 Task: Search one way flight ticket for 4 adults, 2 children, 2 infants in seat and 1 infant on lap in economy from Wichita Falls: Wichita Falls Municipal Airport/sheppard Air Force Base to Jackson: Jackson Hole Airport on 5-2-2023. Choice of flights is JetBlue. Number of bags: 1 carry on bag. Price is upto 45000. Outbound departure time preference is 6:00.
Action: Mouse moved to (341, 170)
Screenshot: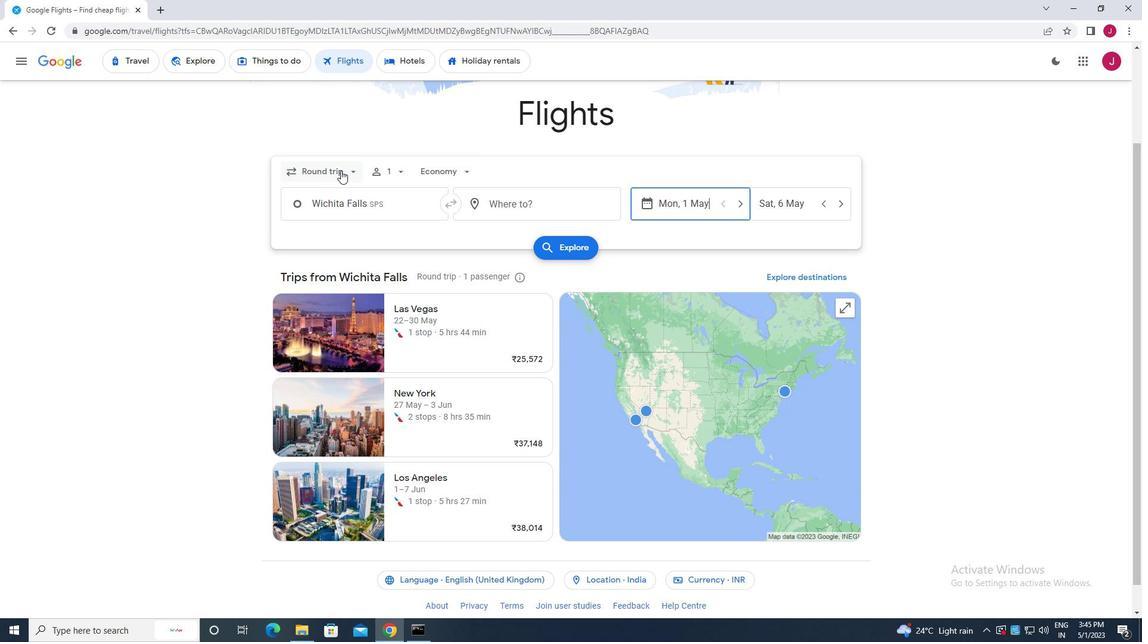
Action: Mouse pressed left at (341, 170)
Screenshot: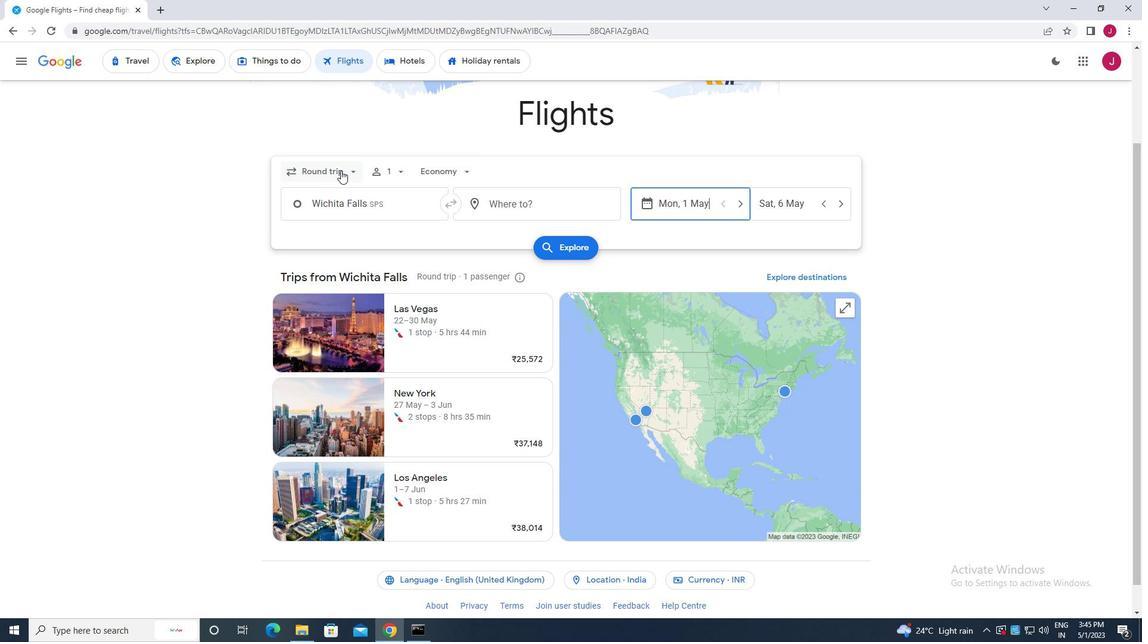 
Action: Mouse moved to (345, 221)
Screenshot: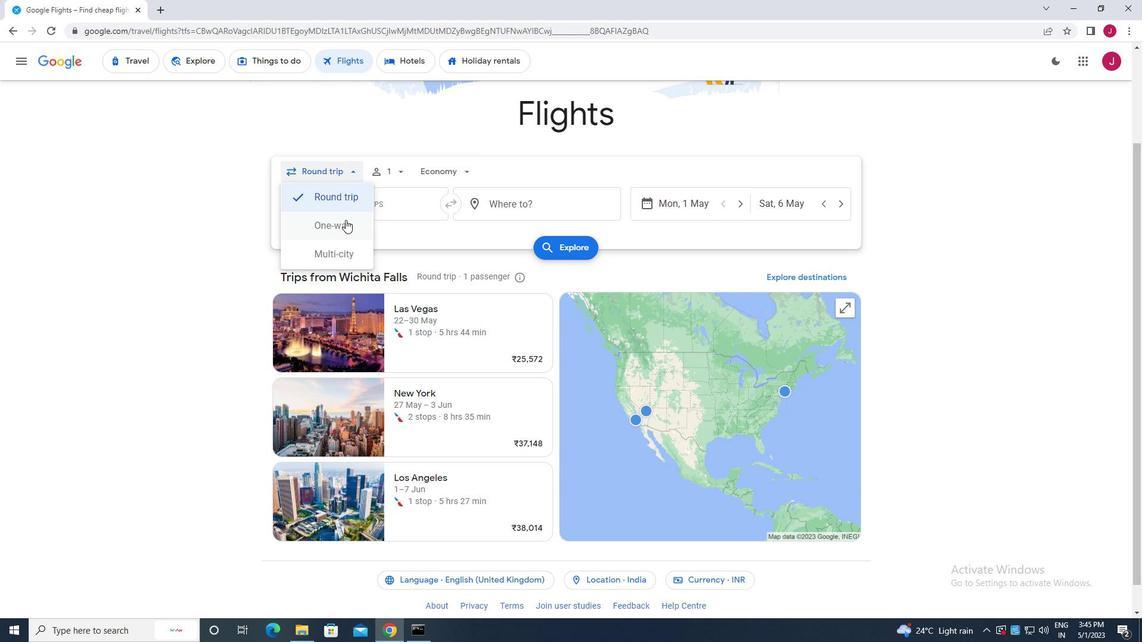 
Action: Mouse pressed left at (345, 221)
Screenshot: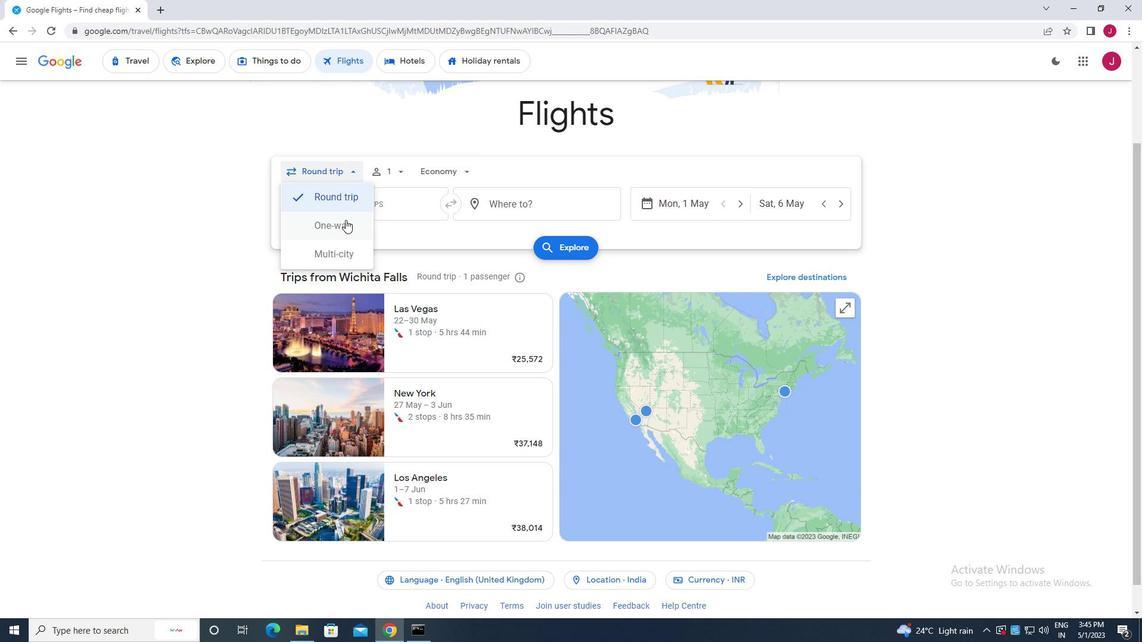 
Action: Mouse moved to (399, 176)
Screenshot: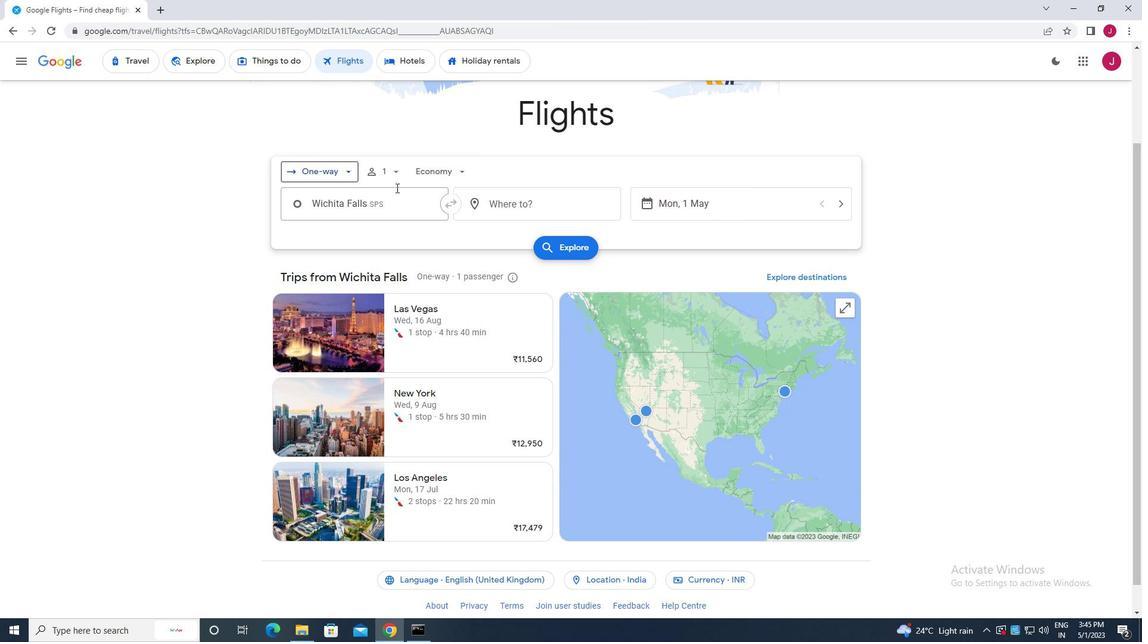 
Action: Mouse pressed left at (399, 176)
Screenshot: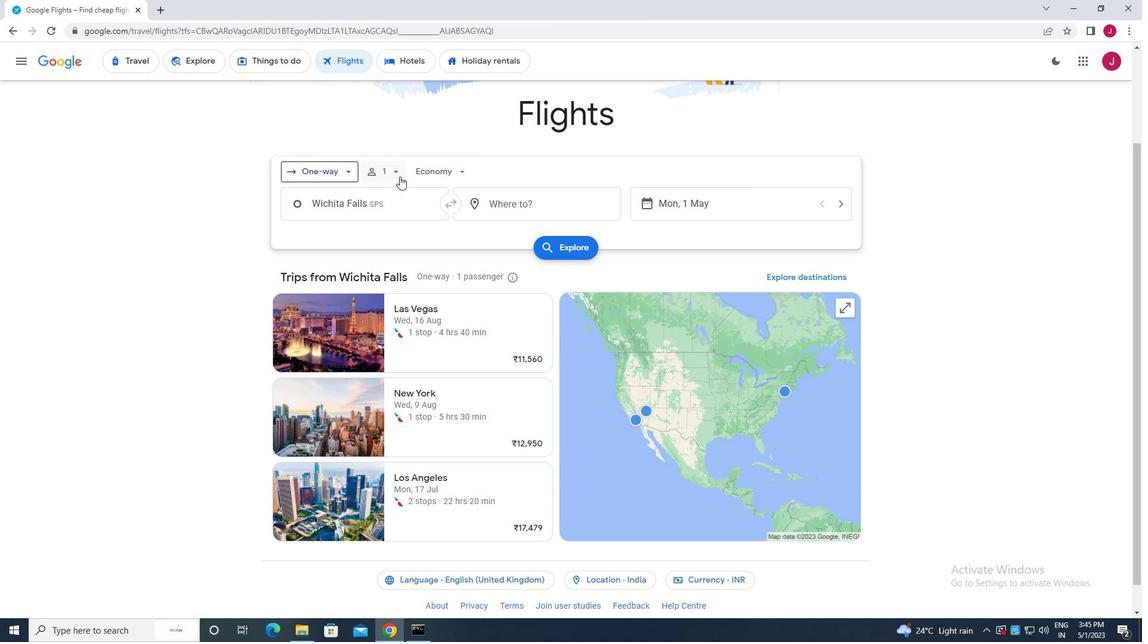 
Action: Mouse moved to (488, 199)
Screenshot: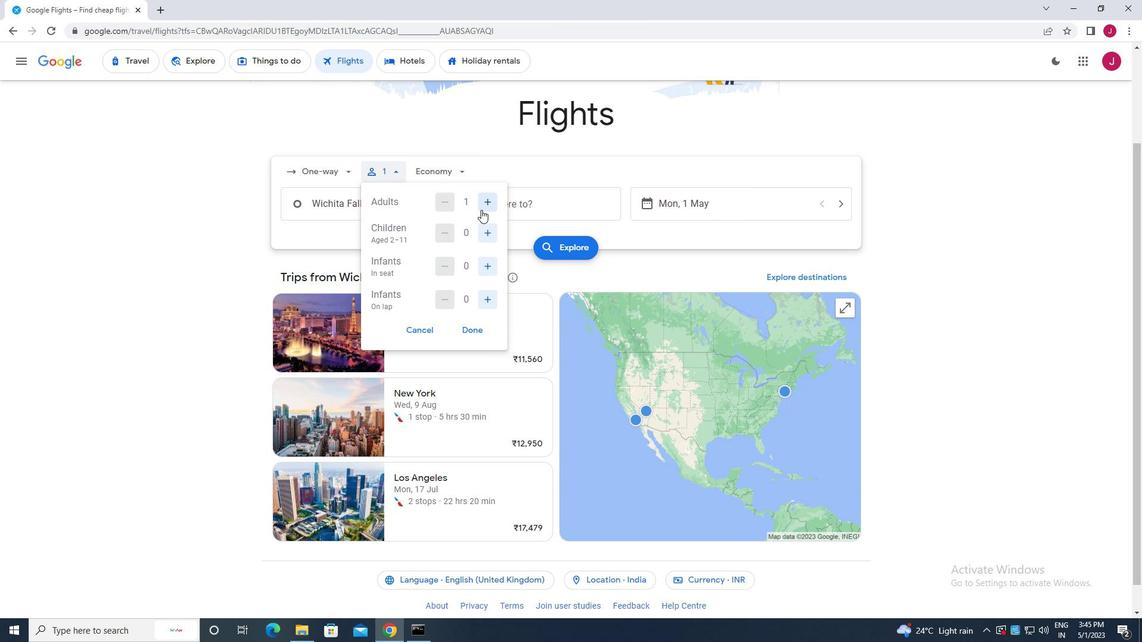 
Action: Mouse pressed left at (488, 199)
Screenshot: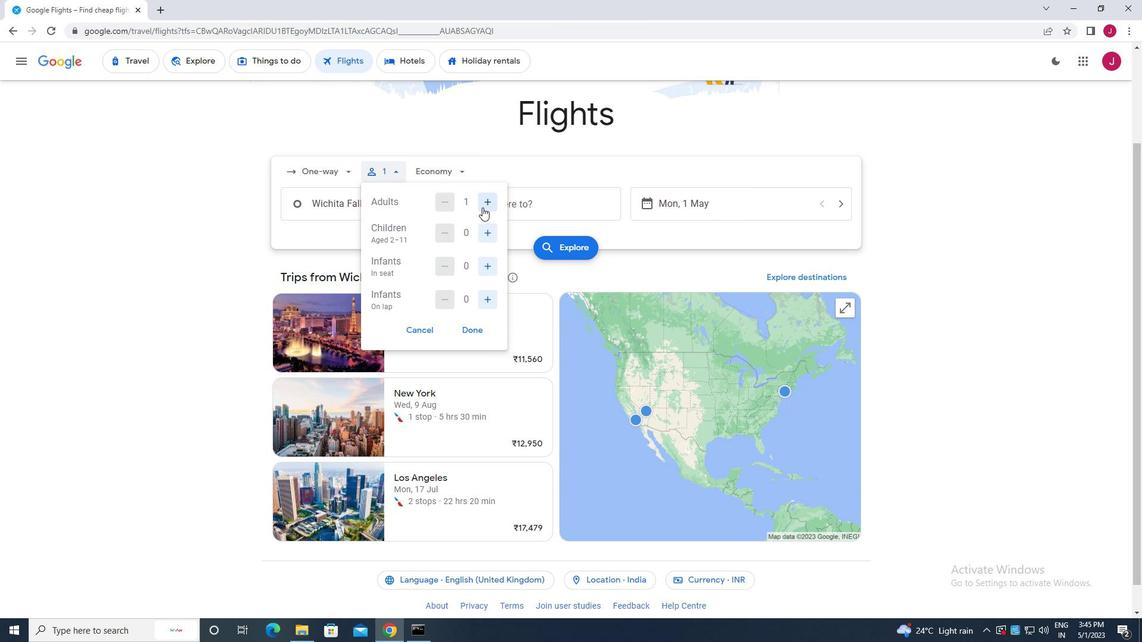 
Action: Mouse pressed left at (488, 199)
Screenshot: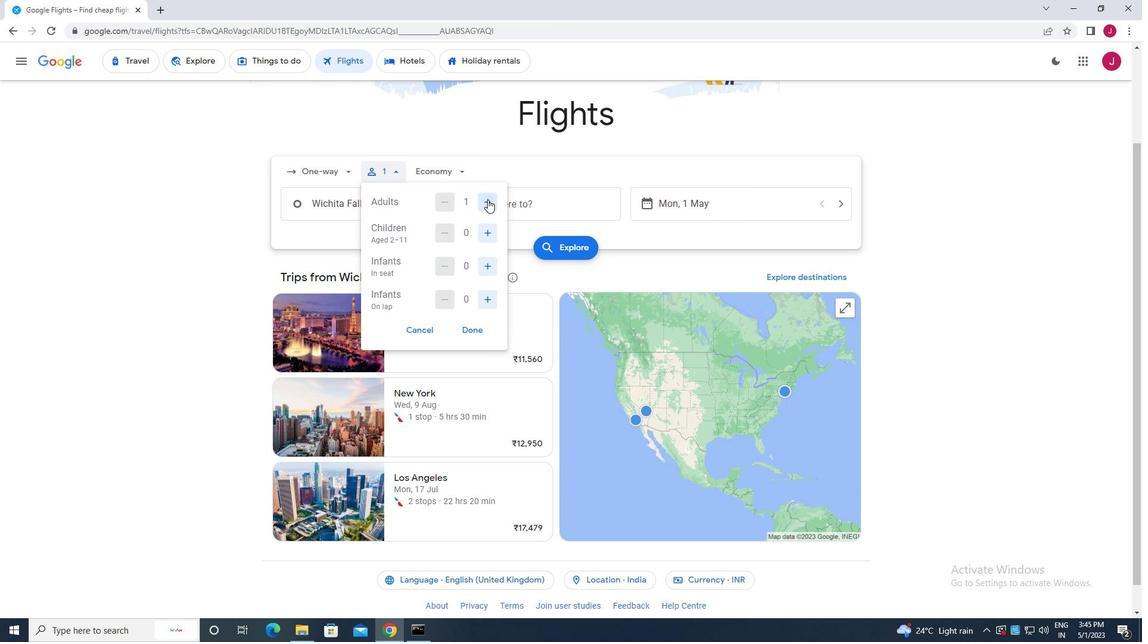 
Action: Mouse pressed left at (488, 199)
Screenshot: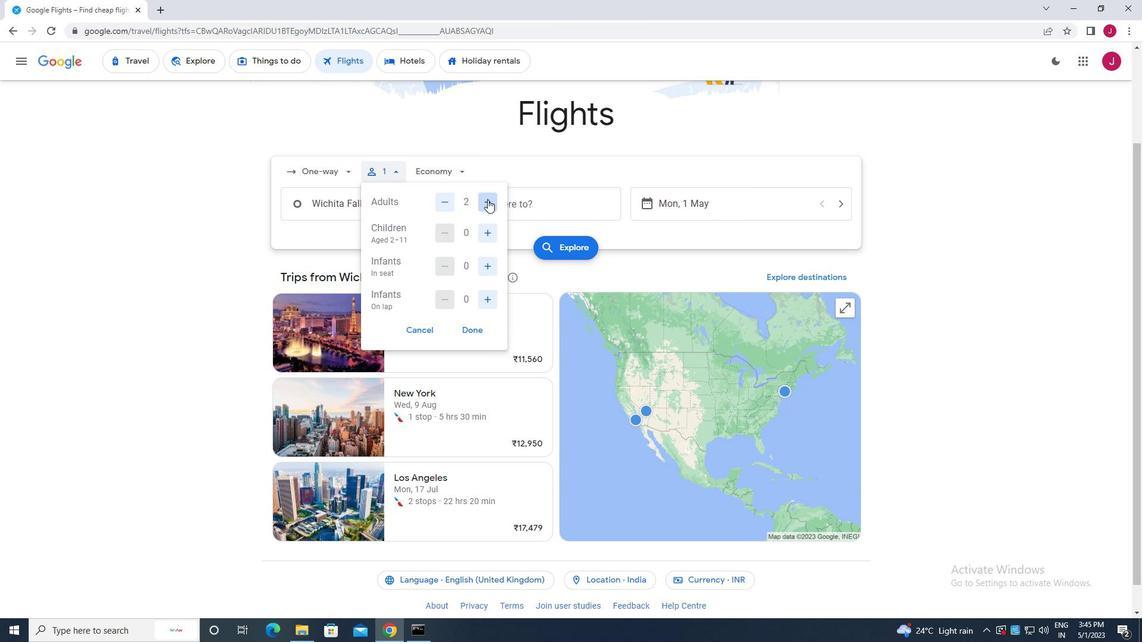 
Action: Mouse moved to (489, 233)
Screenshot: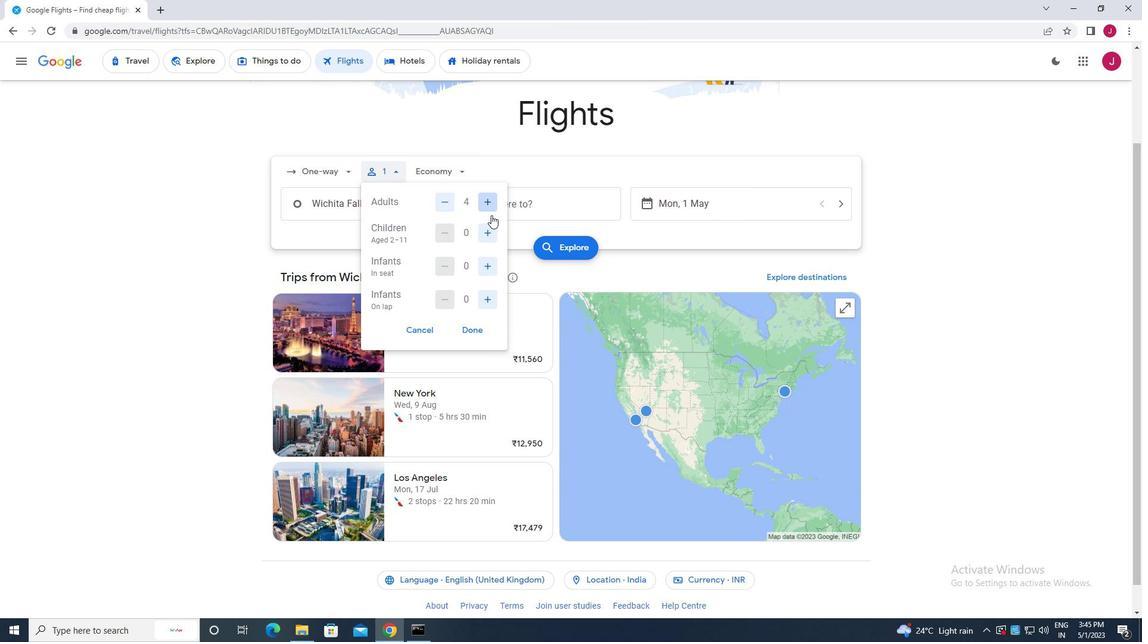 
Action: Mouse pressed left at (489, 233)
Screenshot: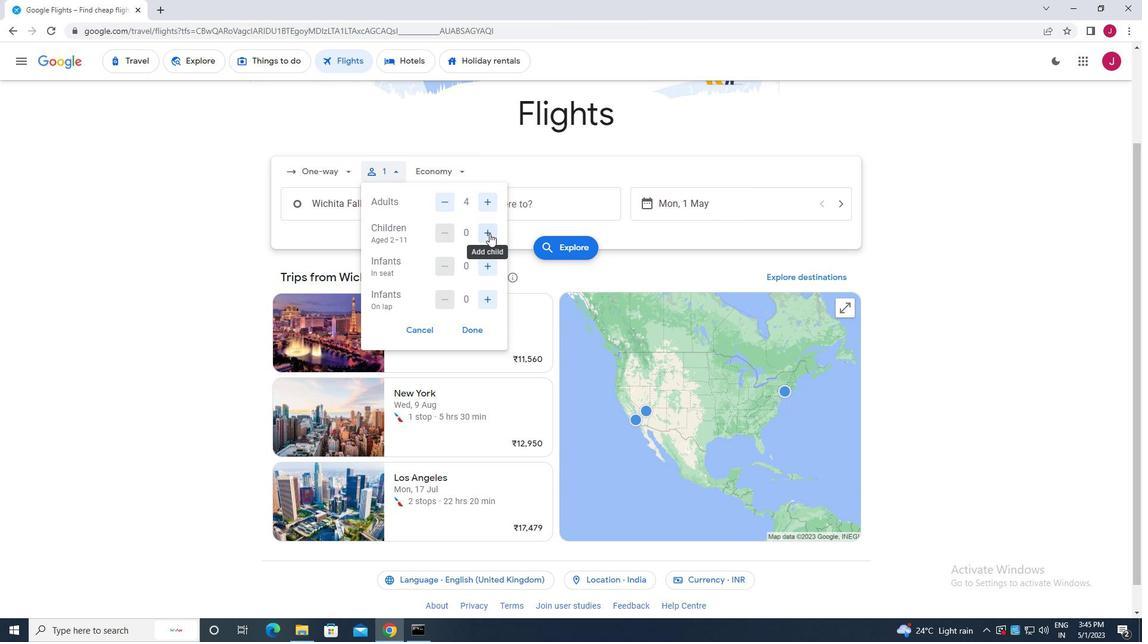 
Action: Mouse pressed left at (489, 233)
Screenshot: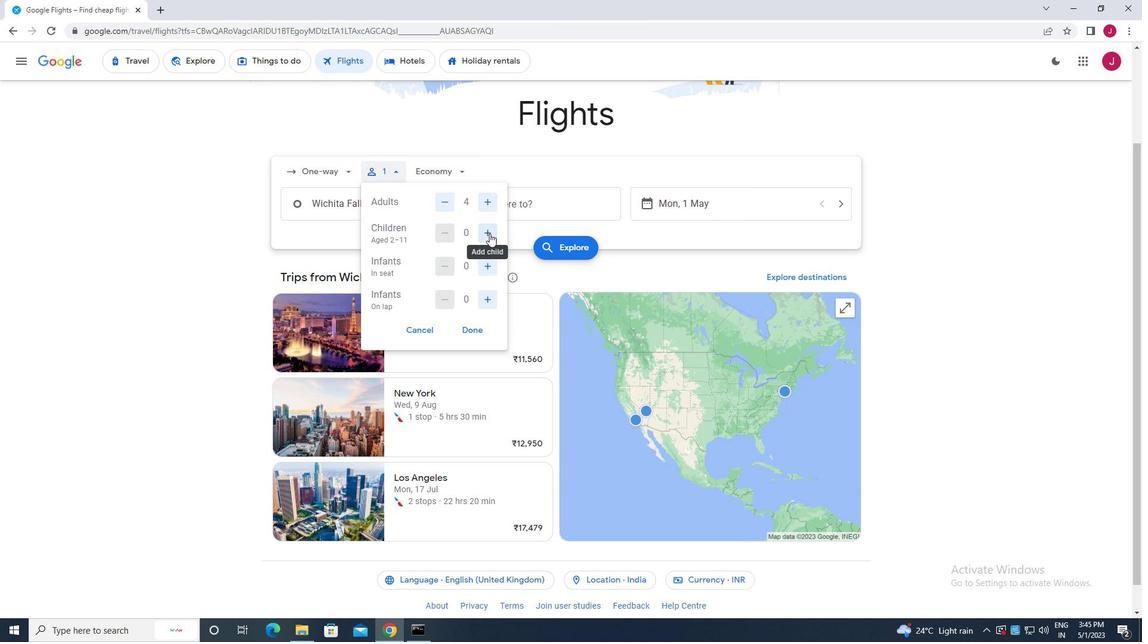 
Action: Mouse moved to (489, 267)
Screenshot: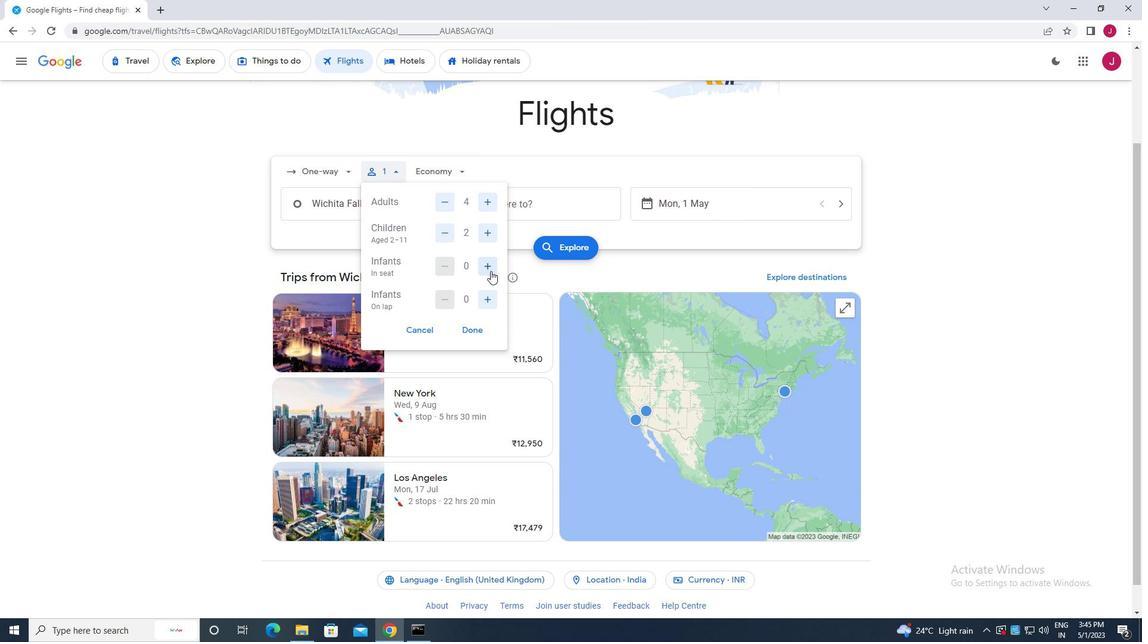 
Action: Mouse pressed left at (489, 267)
Screenshot: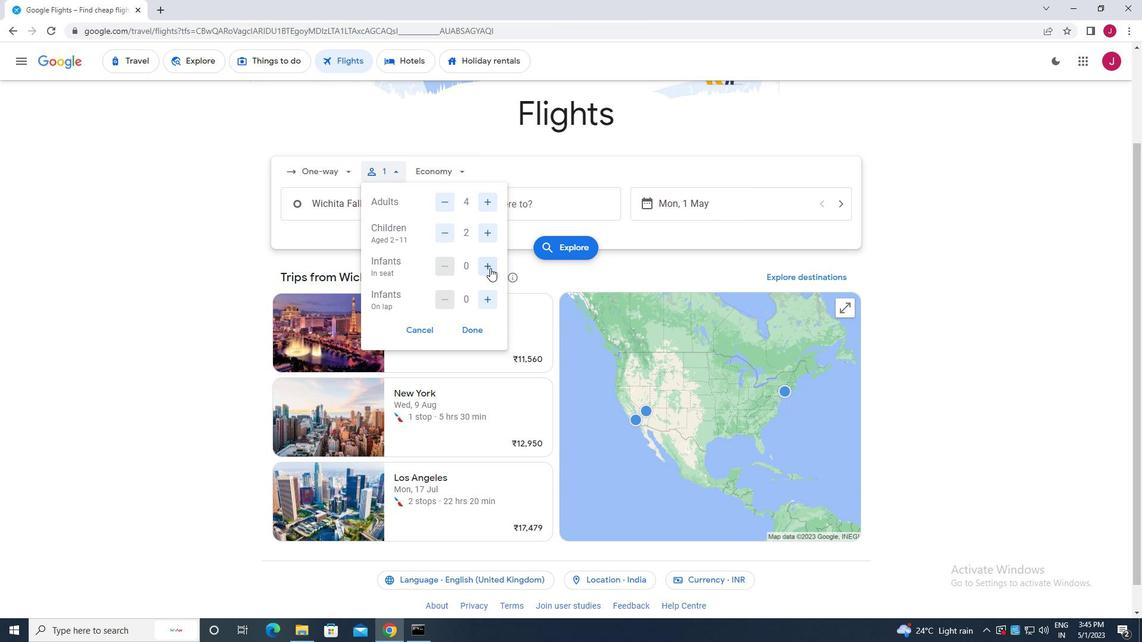 
Action: Mouse moved to (489, 266)
Screenshot: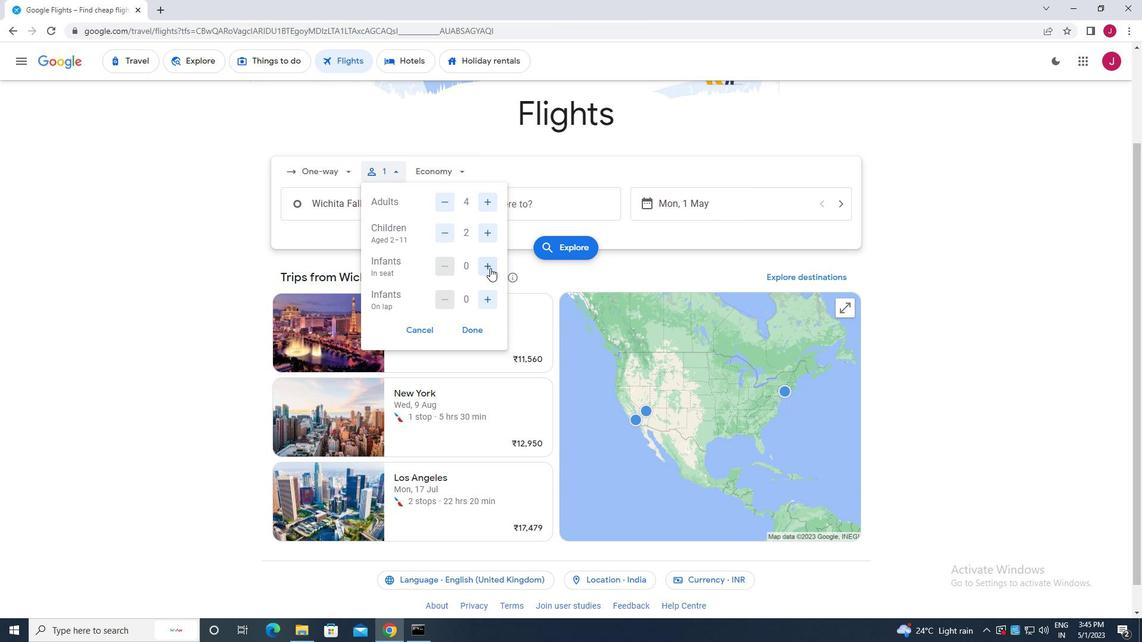 
Action: Mouse pressed left at (489, 266)
Screenshot: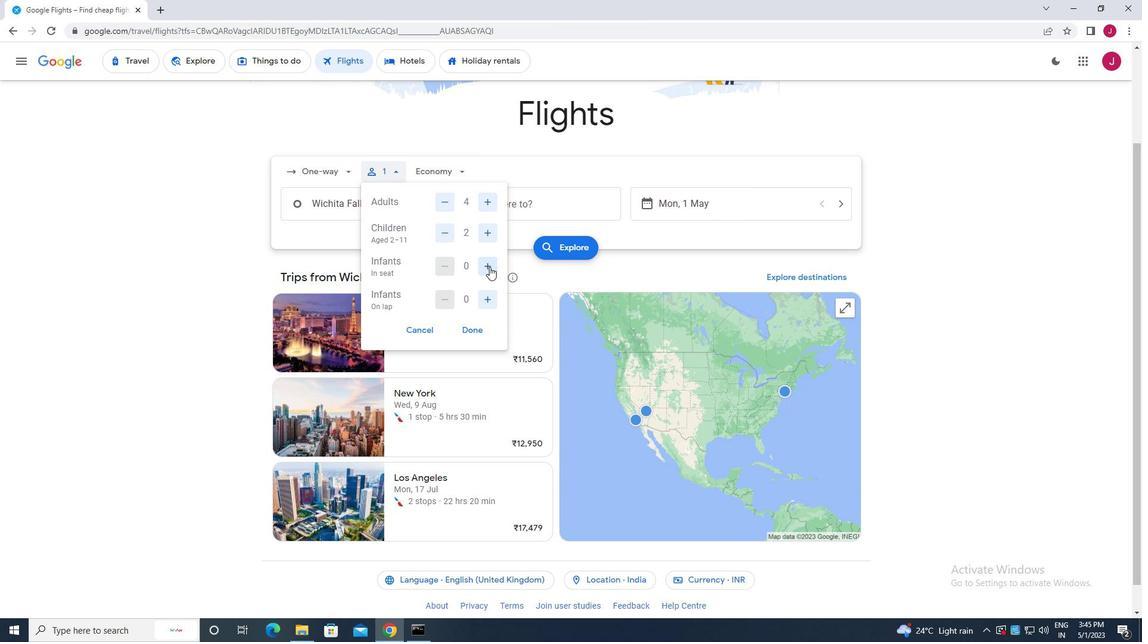 
Action: Mouse moved to (487, 299)
Screenshot: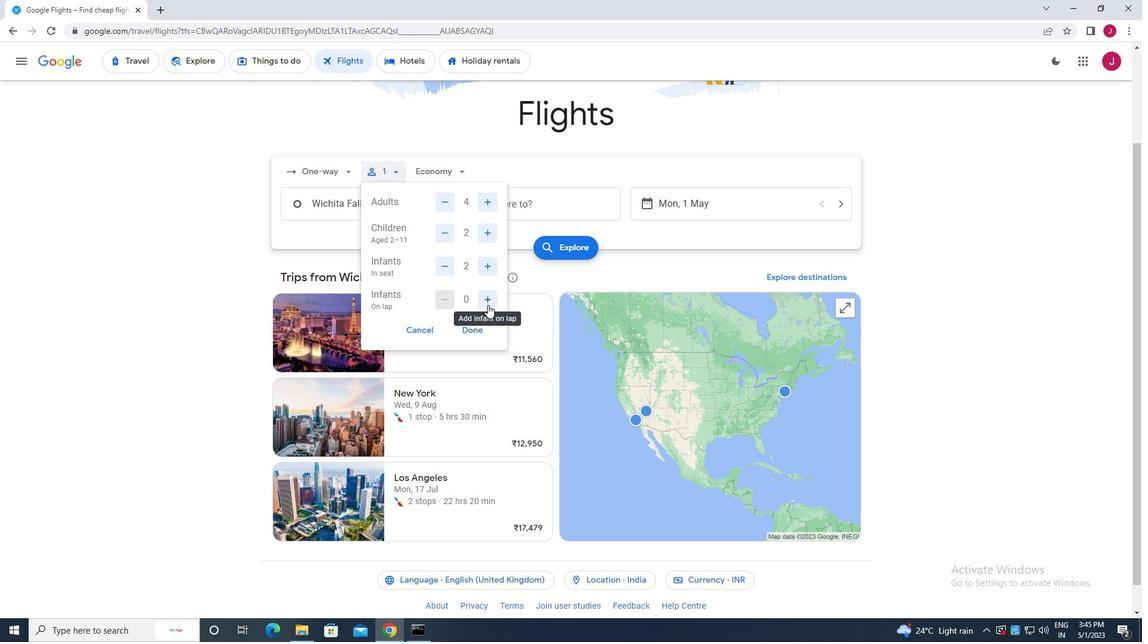 
Action: Mouse pressed left at (487, 299)
Screenshot: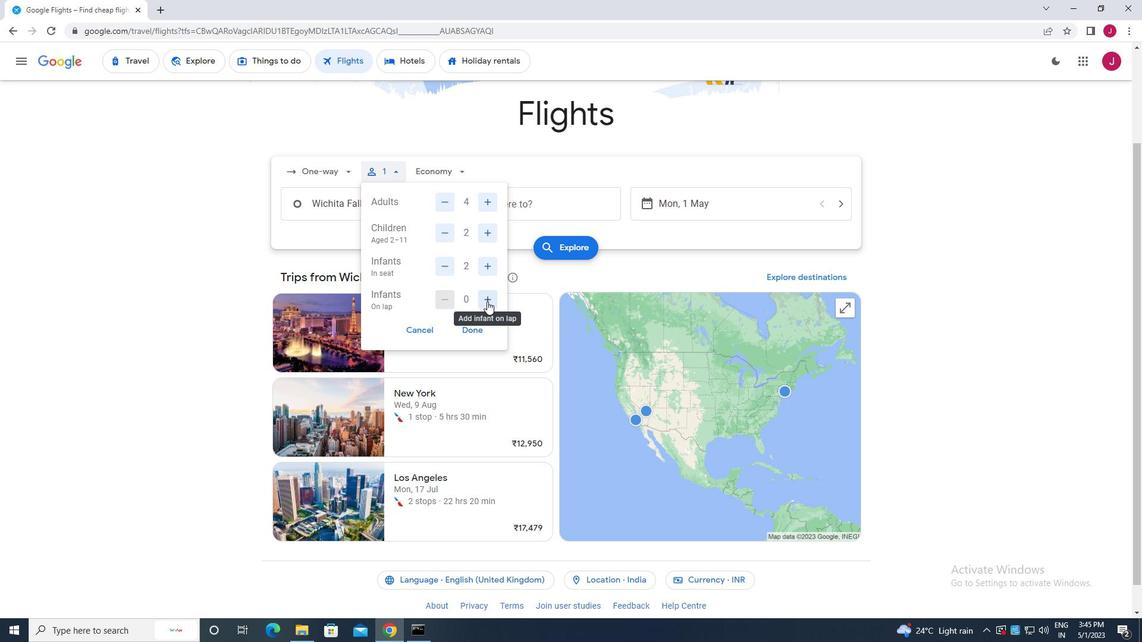
Action: Mouse moved to (474, 328)
Screenshot: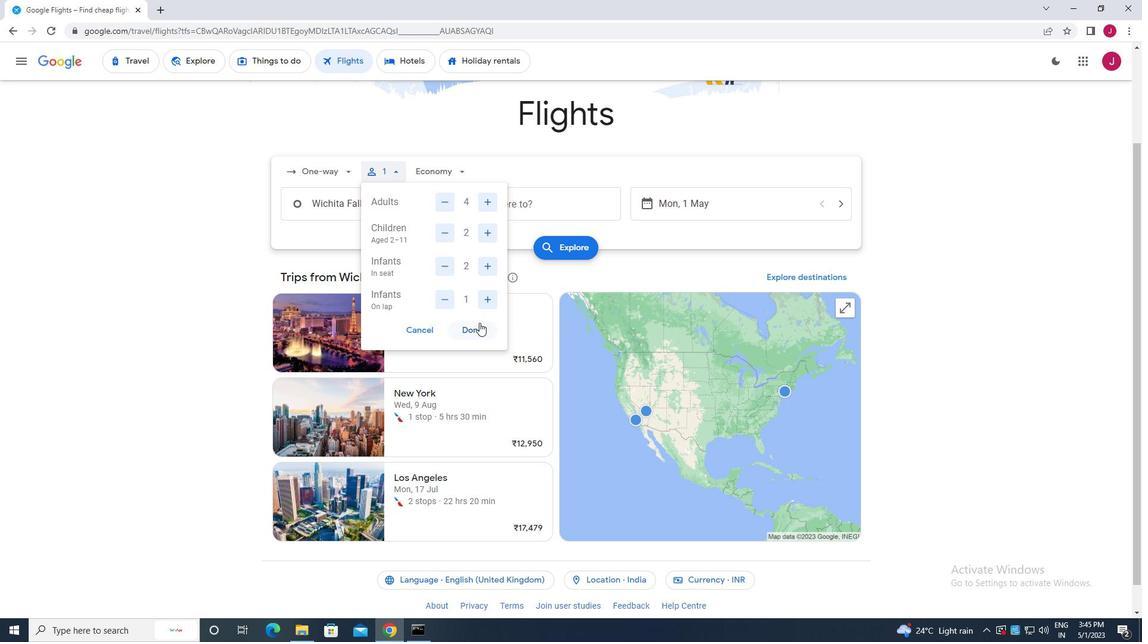 
Action: Mouse pressed left at (474, 328)
Screenshot: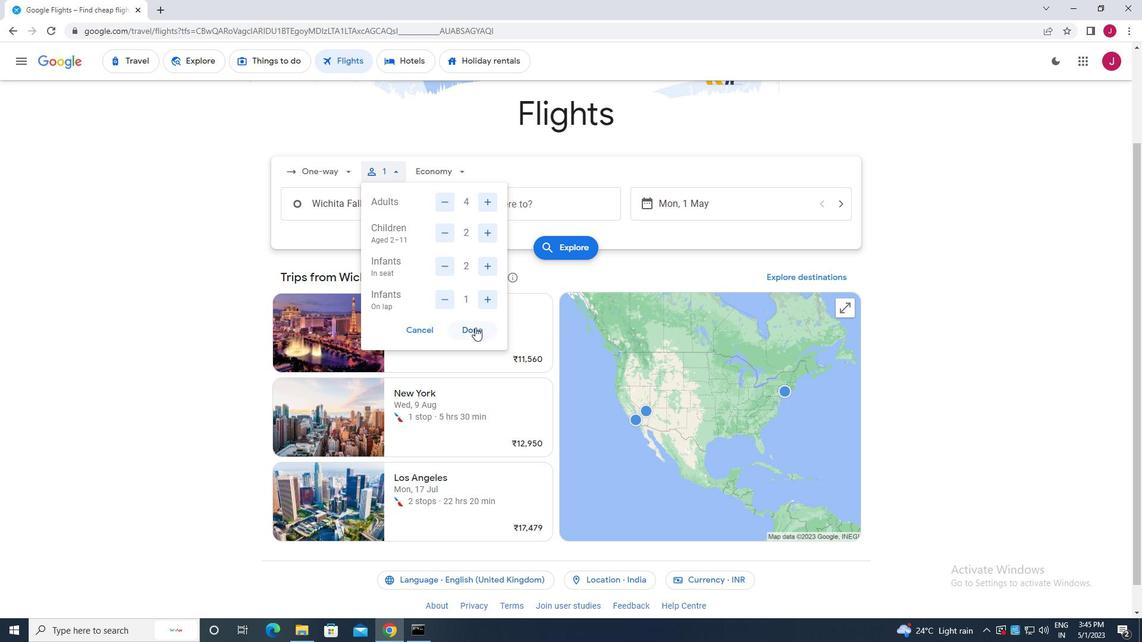 
Action: Mouse moved to (455, 171)
Screenshot: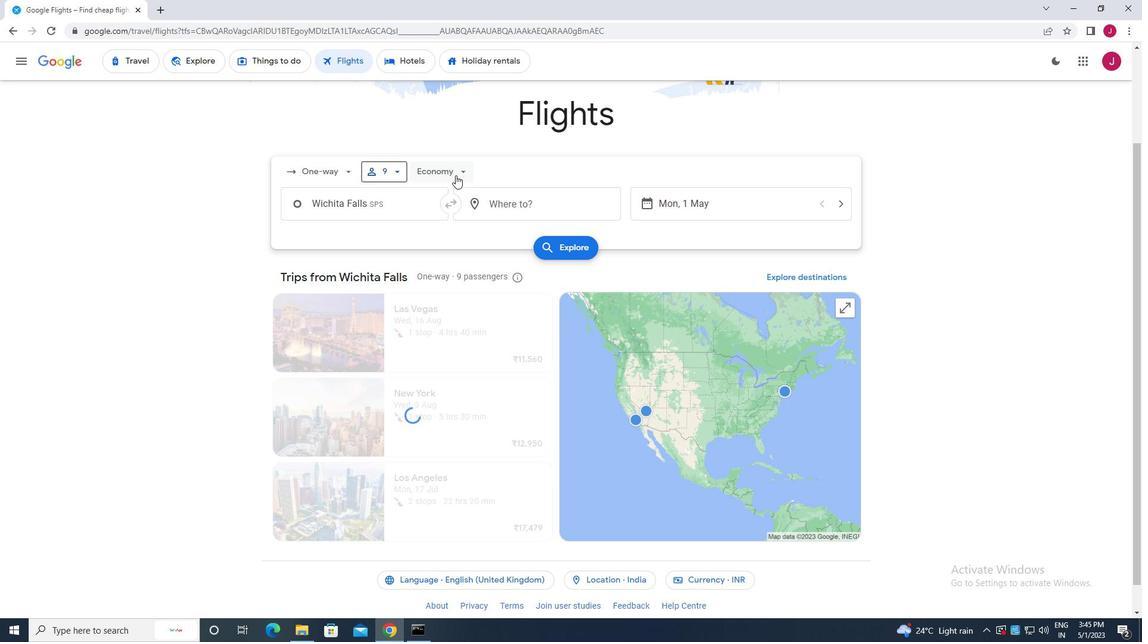 
Action: Mouse pressed left at (455, 171)
Screenshot: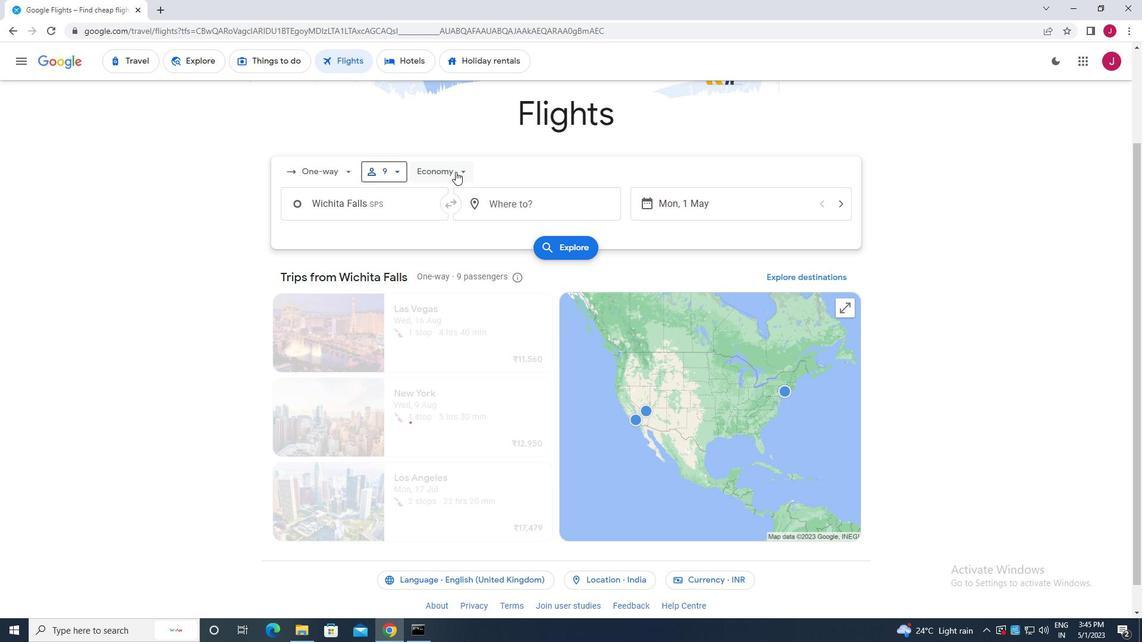 
Action: Mouse moved to (448, 198)
Screenshot: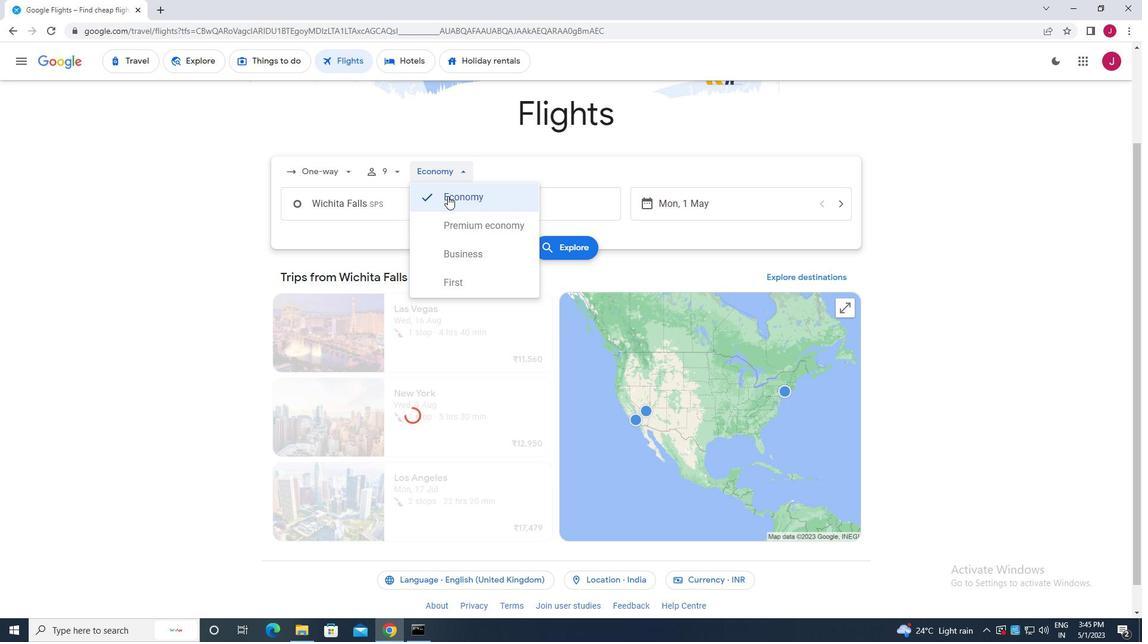 
Action: Mouse pressed left at (448, 198)
Screenshot: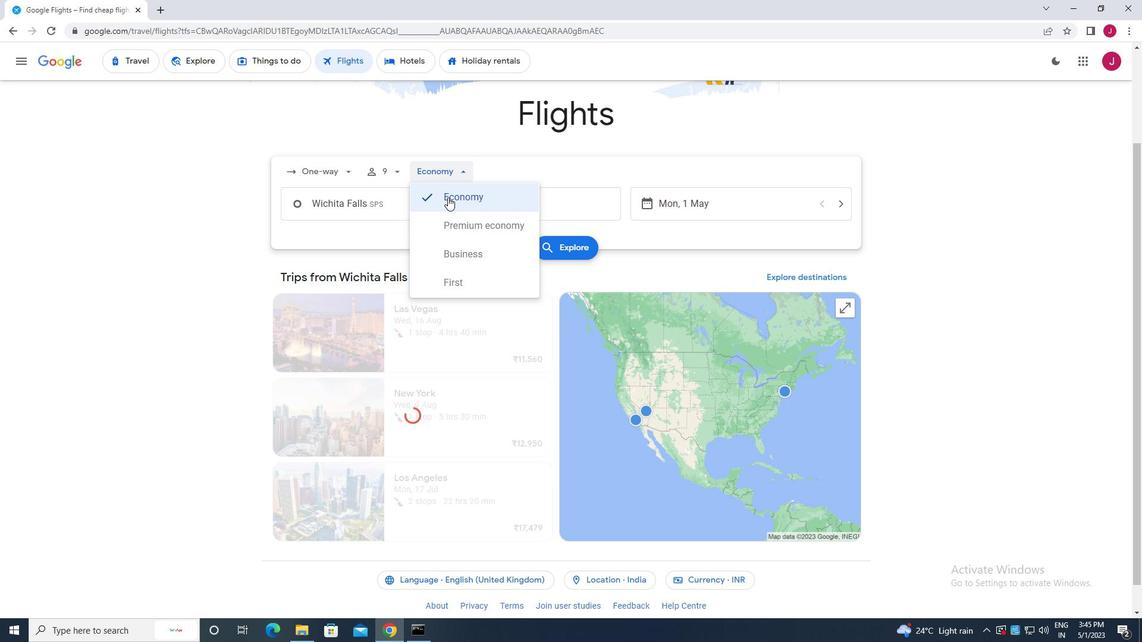 
Action: Mouse moved to (384, 198)
Screenshot: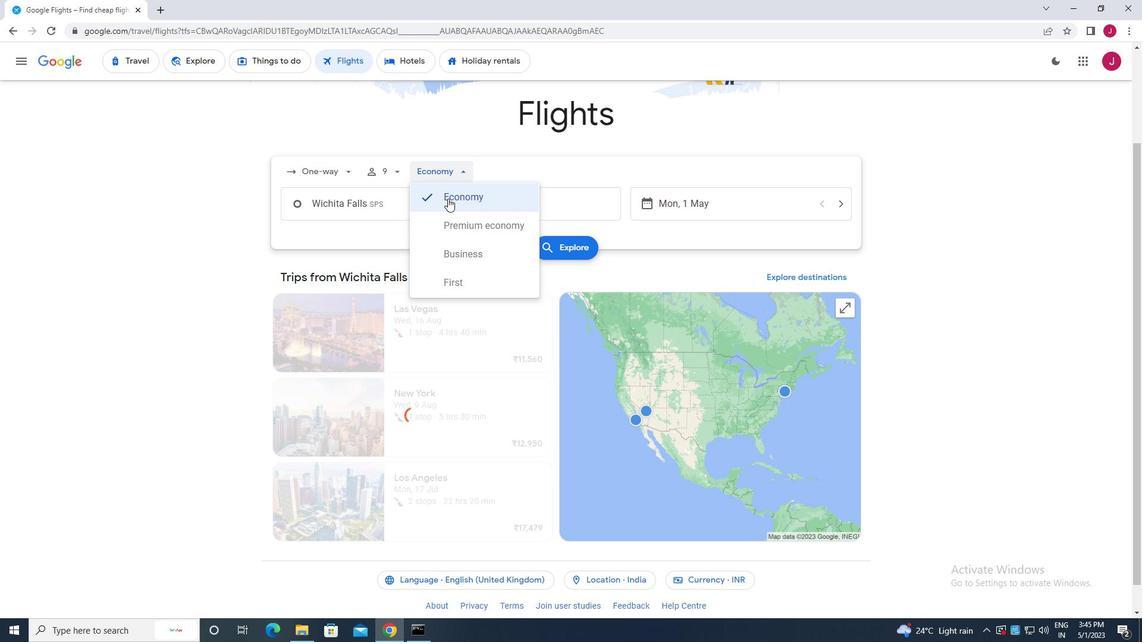 
Action: Mouse pressed left at (384, 198)
Screenshot: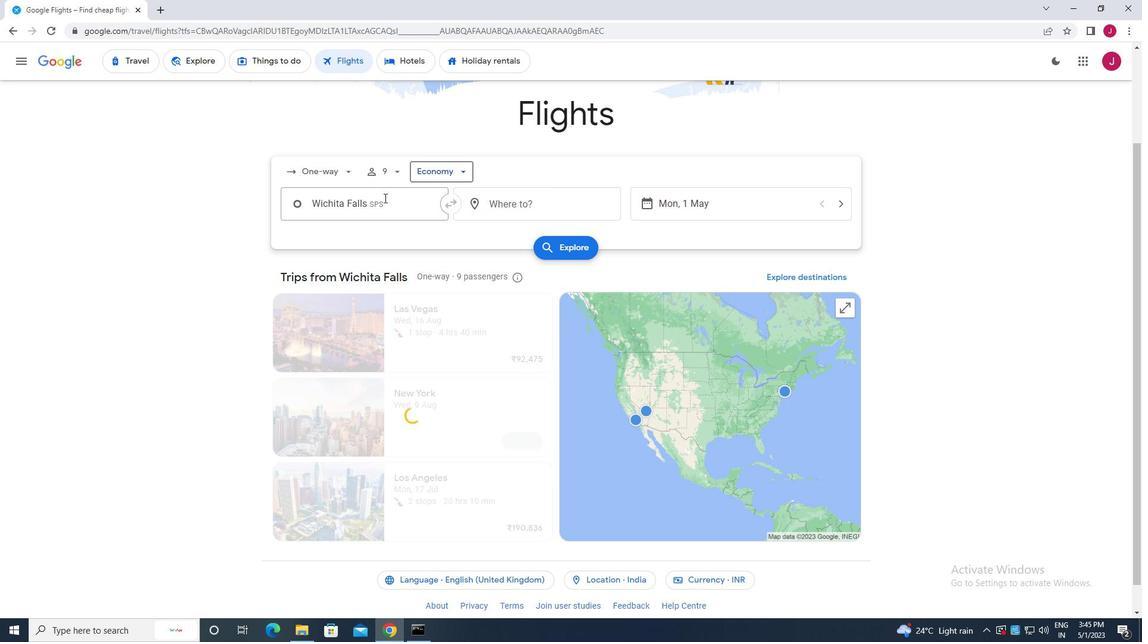 
Action: Key pressed wichita<Key.space>f
Screenshot: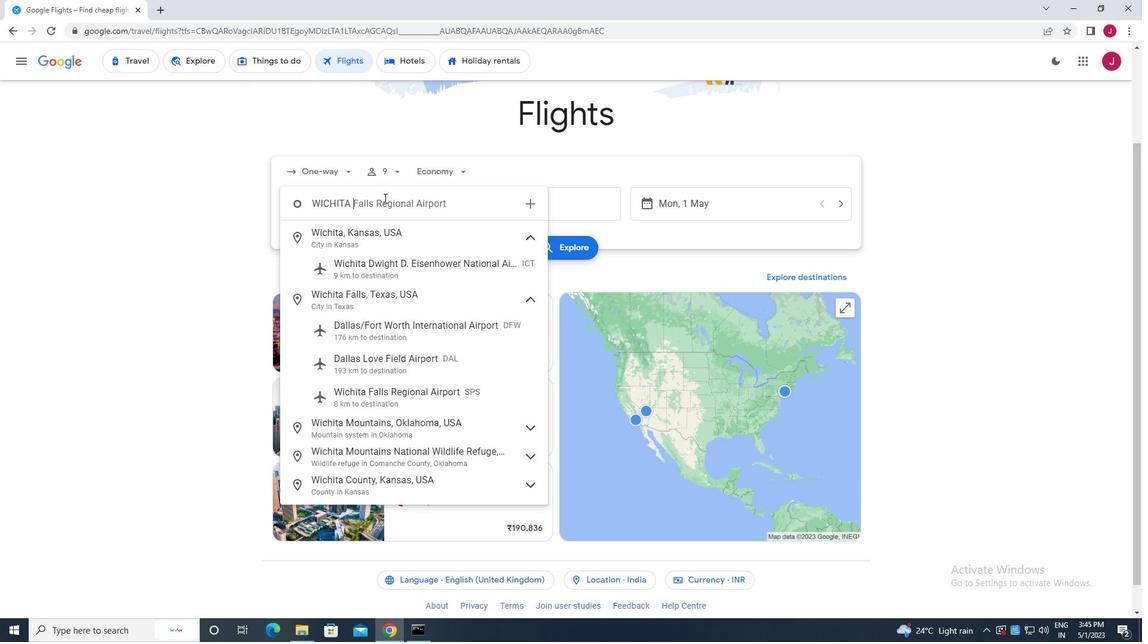 
Action: Mouse moved to (395, 330)
Screenshot: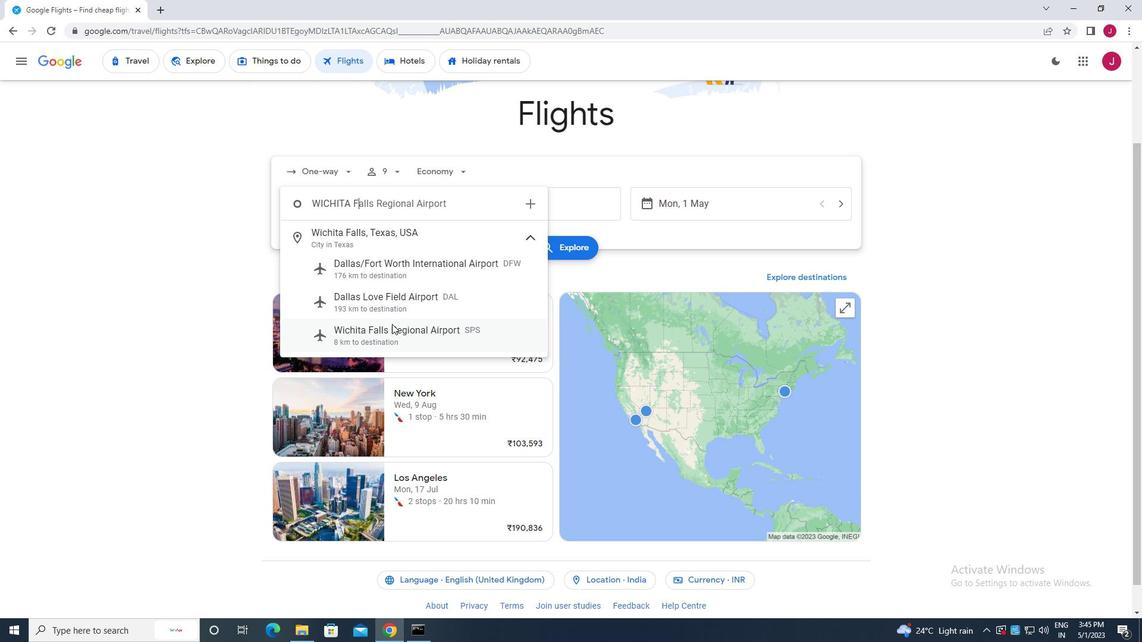 
Action: Mouse pressed left at (395, 330)
Screenshot: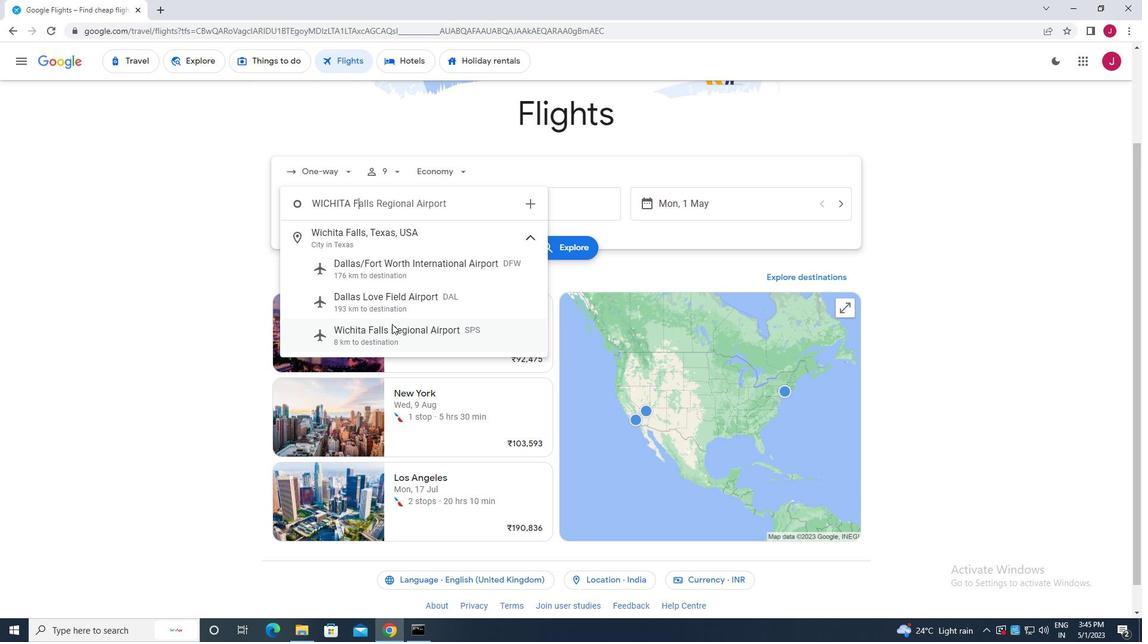 
Action: Mouse moved to (550, 209)
Screenshot: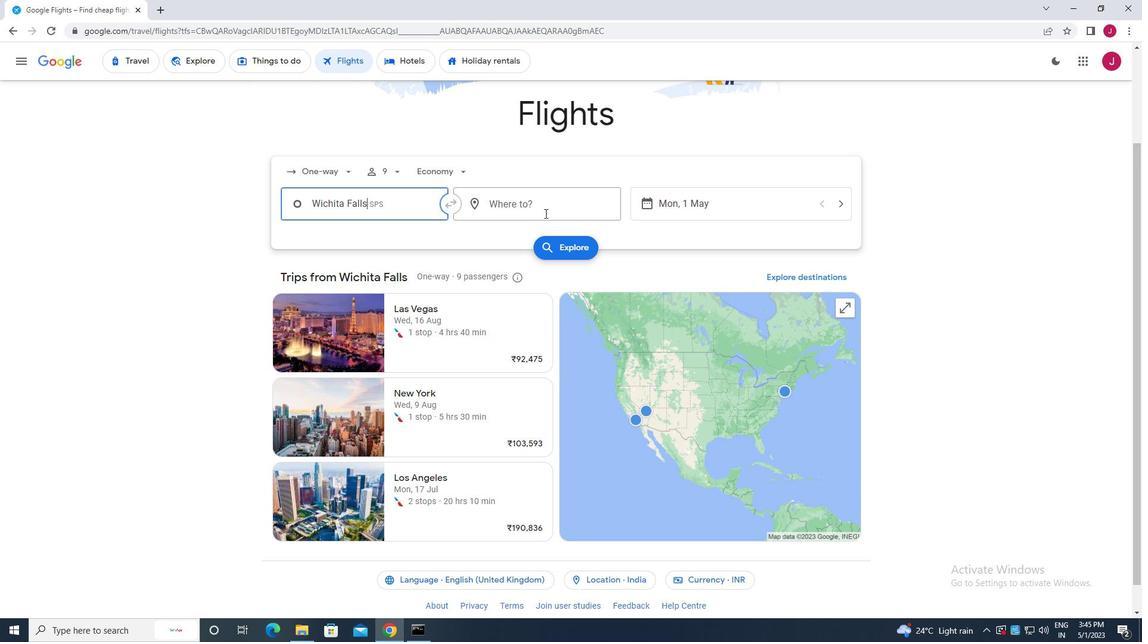 
Action: Mouse pressed left at (550, 209)
Screenshot: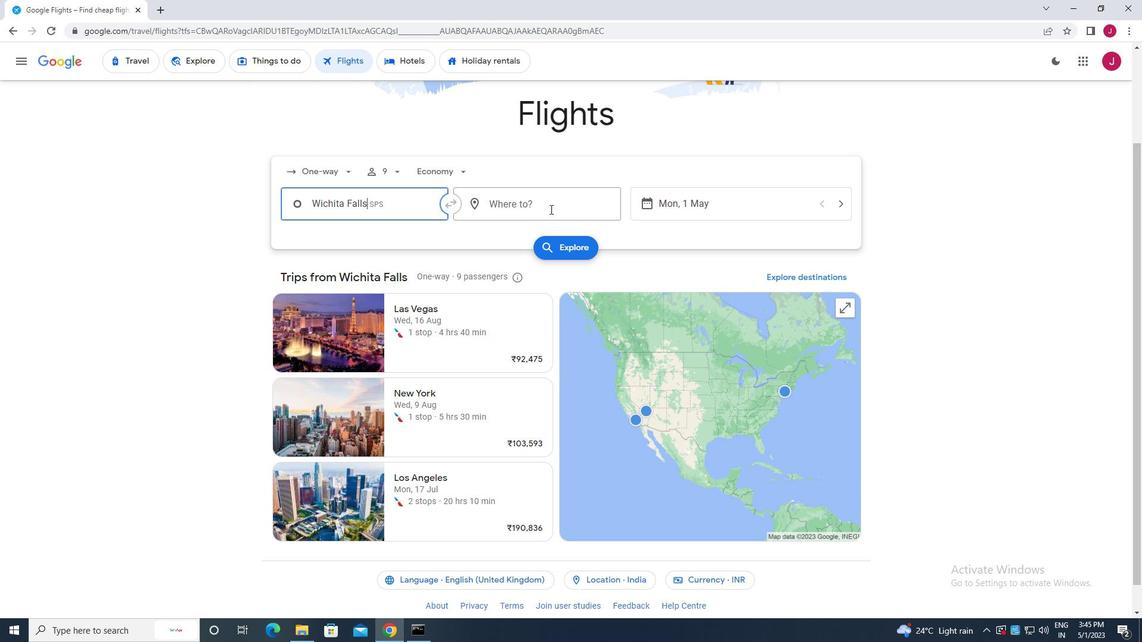 
Action: Key pressed jackson<Key.space>h
Screenshot: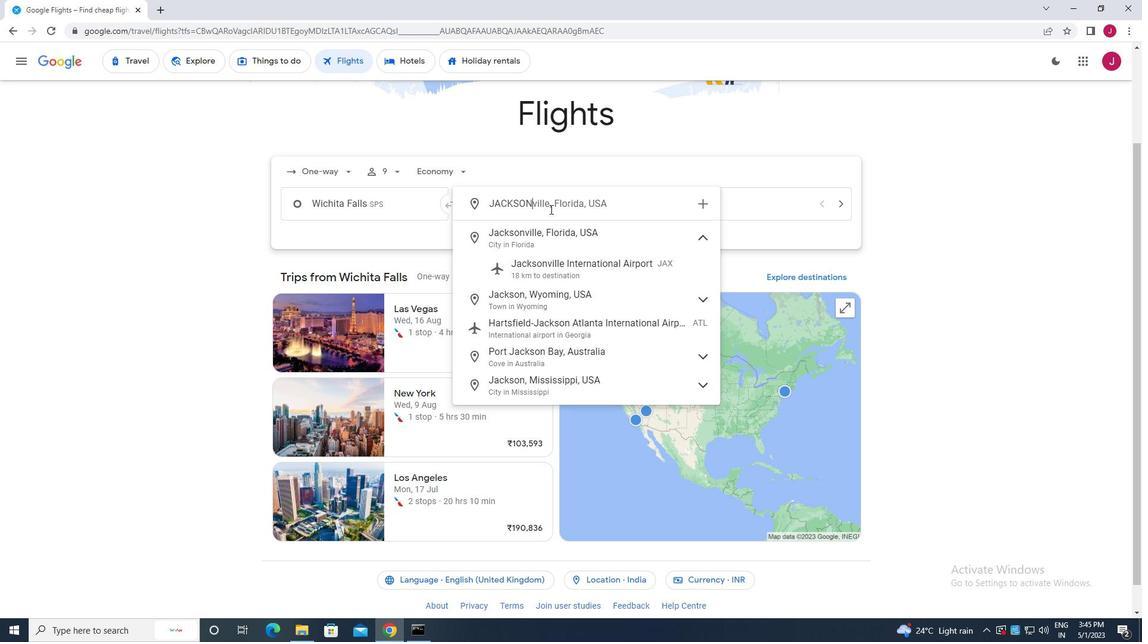 
Action: Mouse moved to (542, 271)
Screenshot: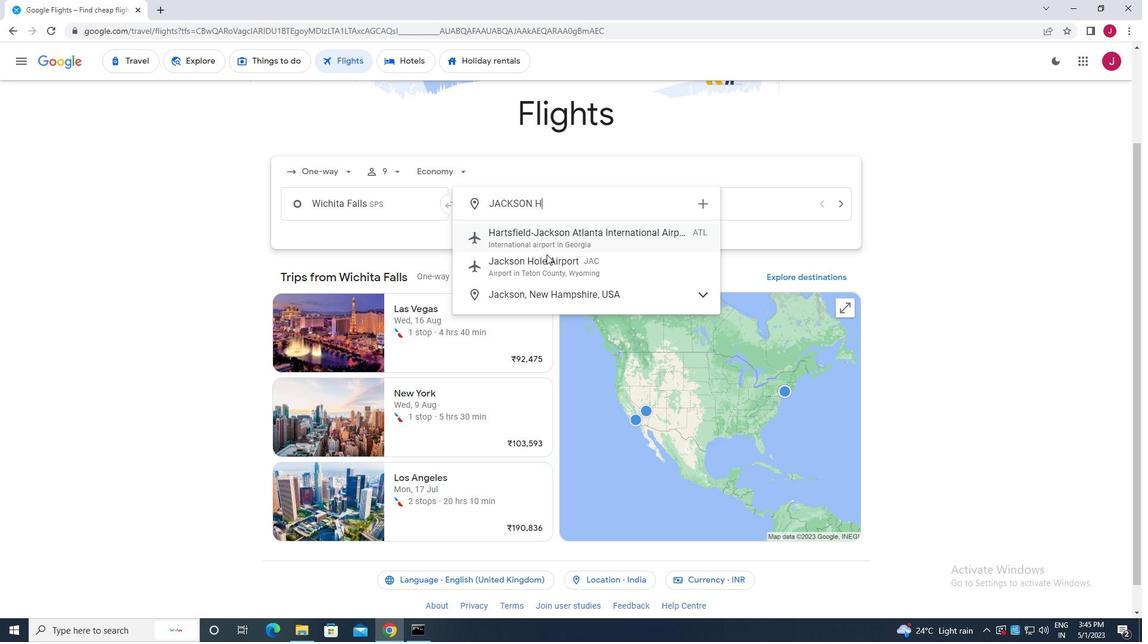 
Action: Mouse pressed left at (542, 271)
Screenshot: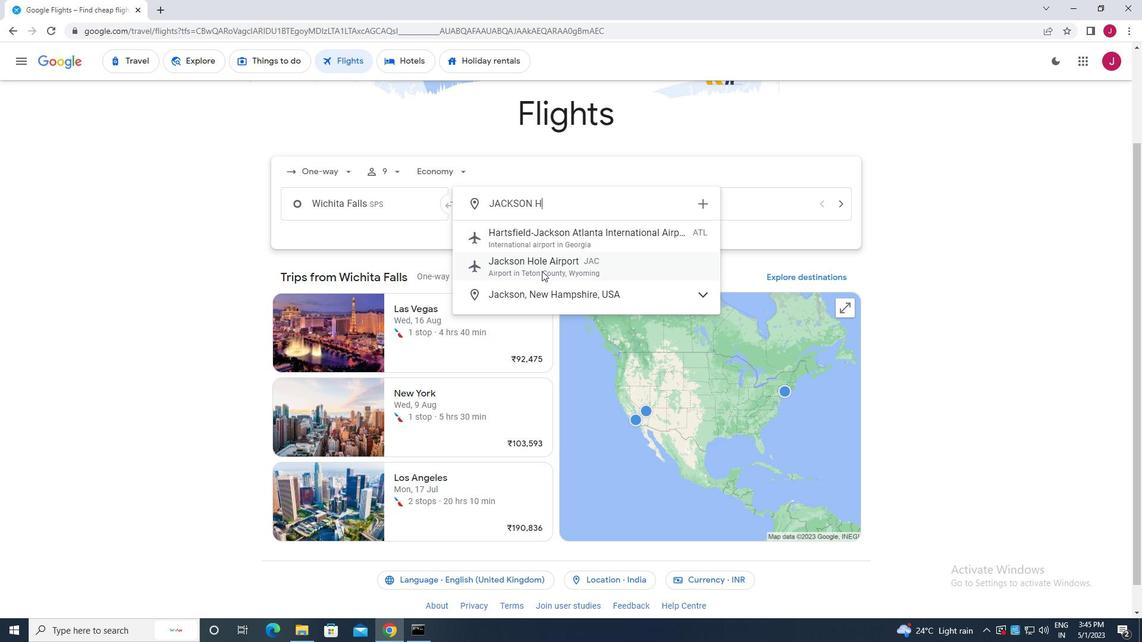 
Action: Mouse moved to (674, 208)
Screenshot: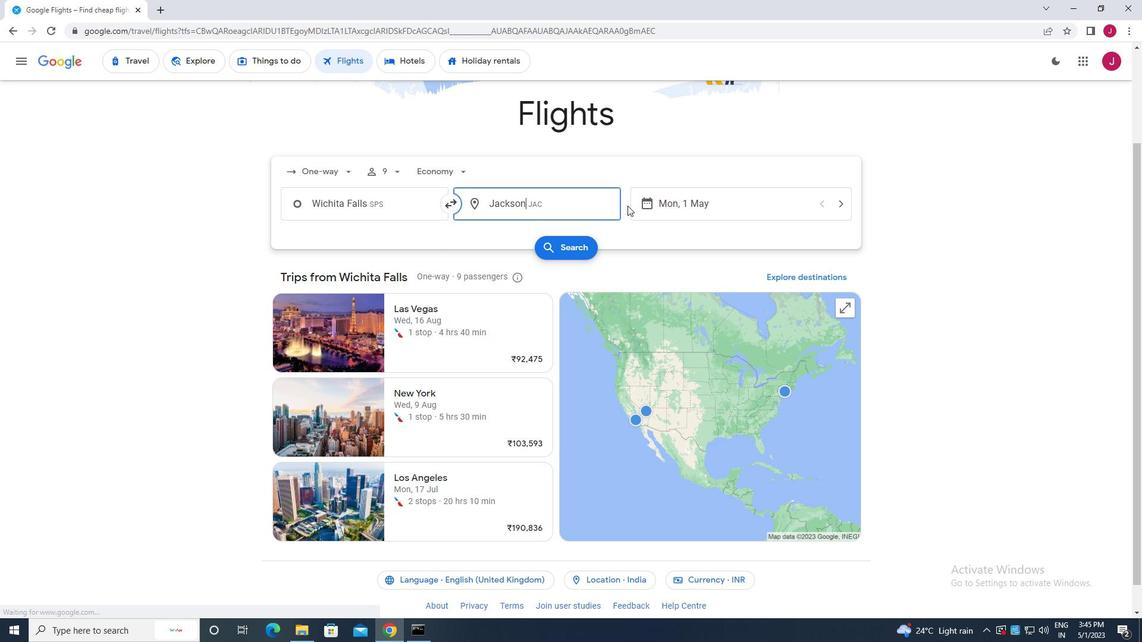 
Action: Mouse pressed left at (674, 208)
Screenshot: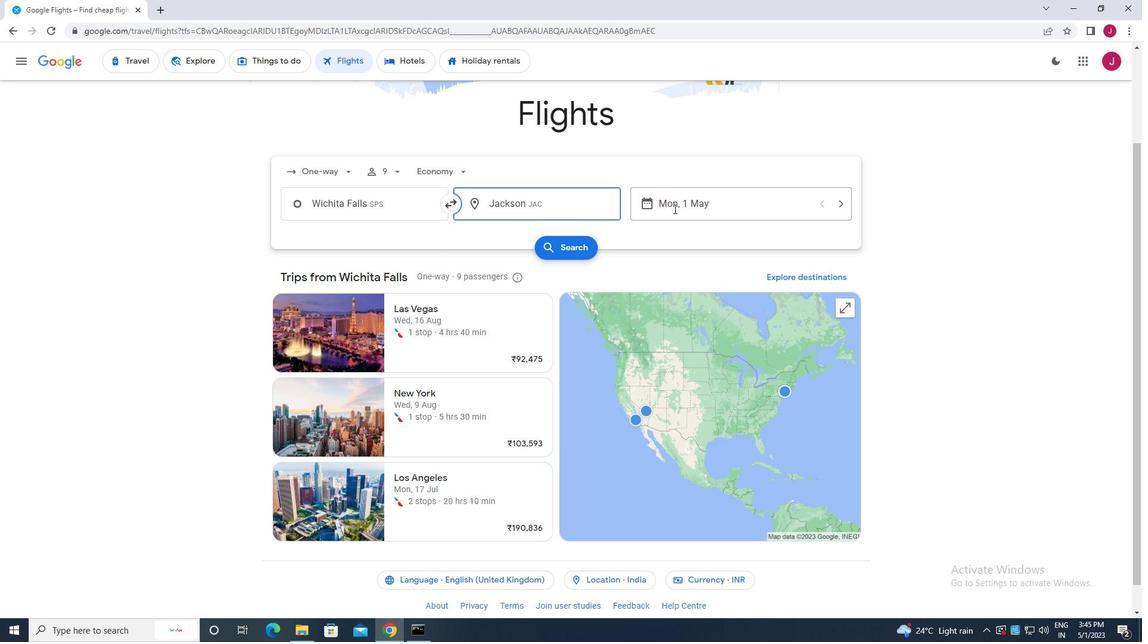 
Action: Mouse moved to (486, 294)
Screenshot: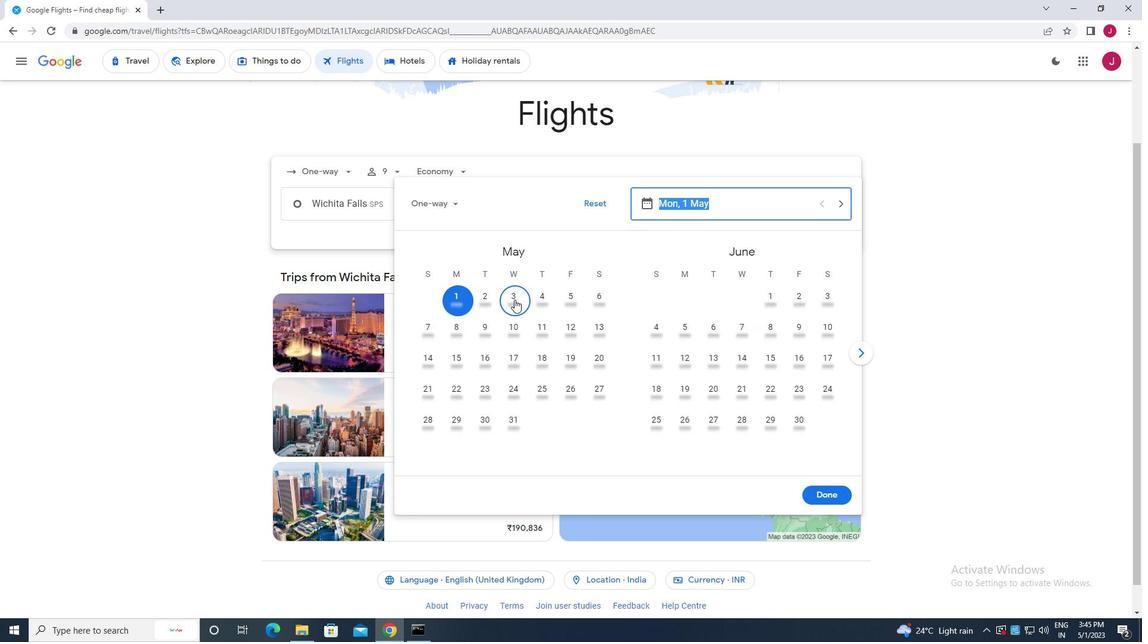 
Action: Mouse pressed left at (486, 294)
Screenshot: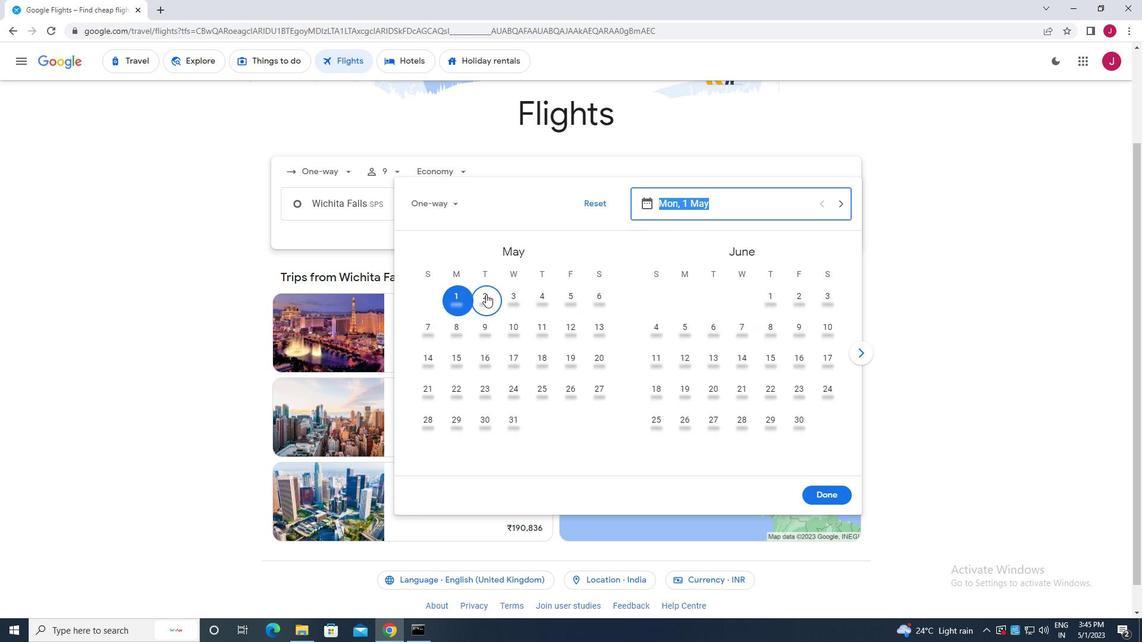 
Action: Mouse moved to (814, 491)
Screenshot: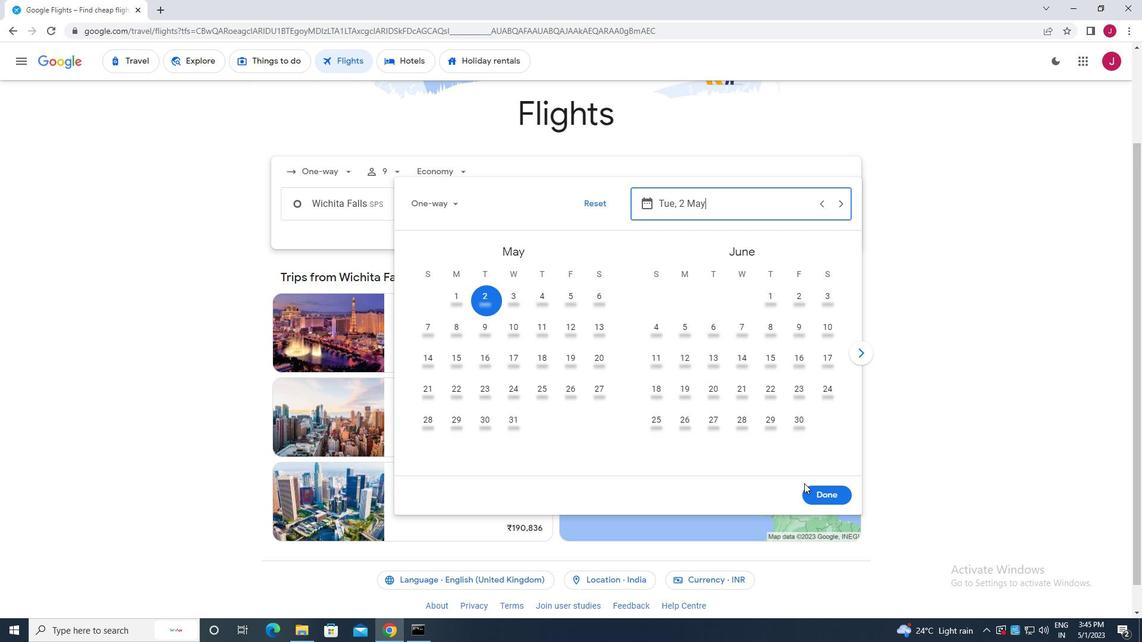 
Action: Mouse pressed left at (814, 491)
Screenshot: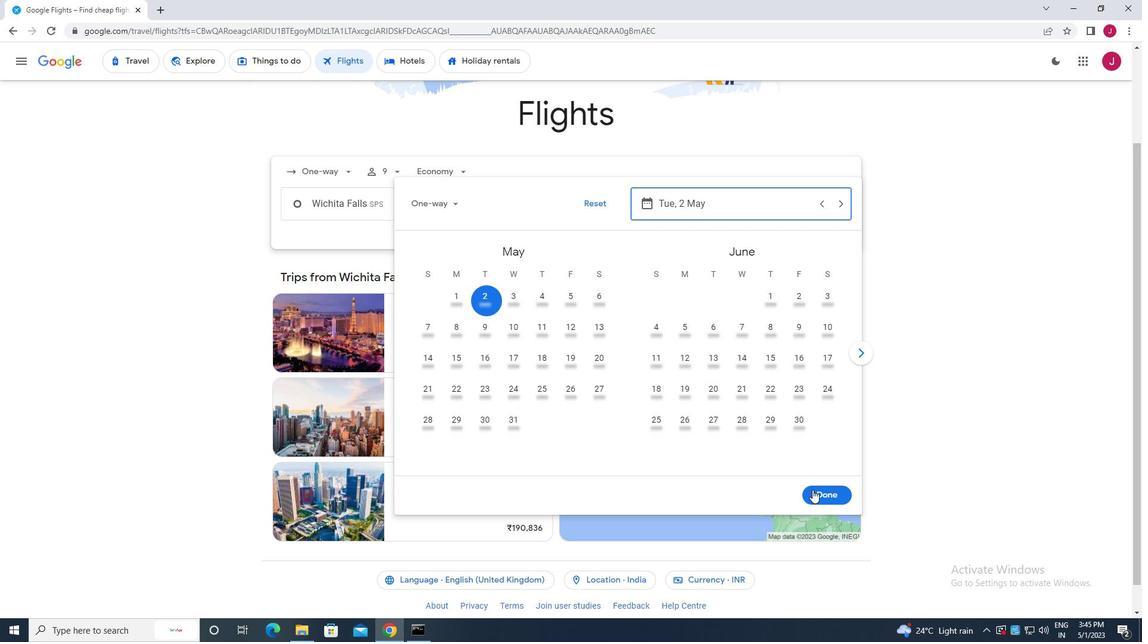 
Action: Mouse moved to (568, 250)
Screenshot: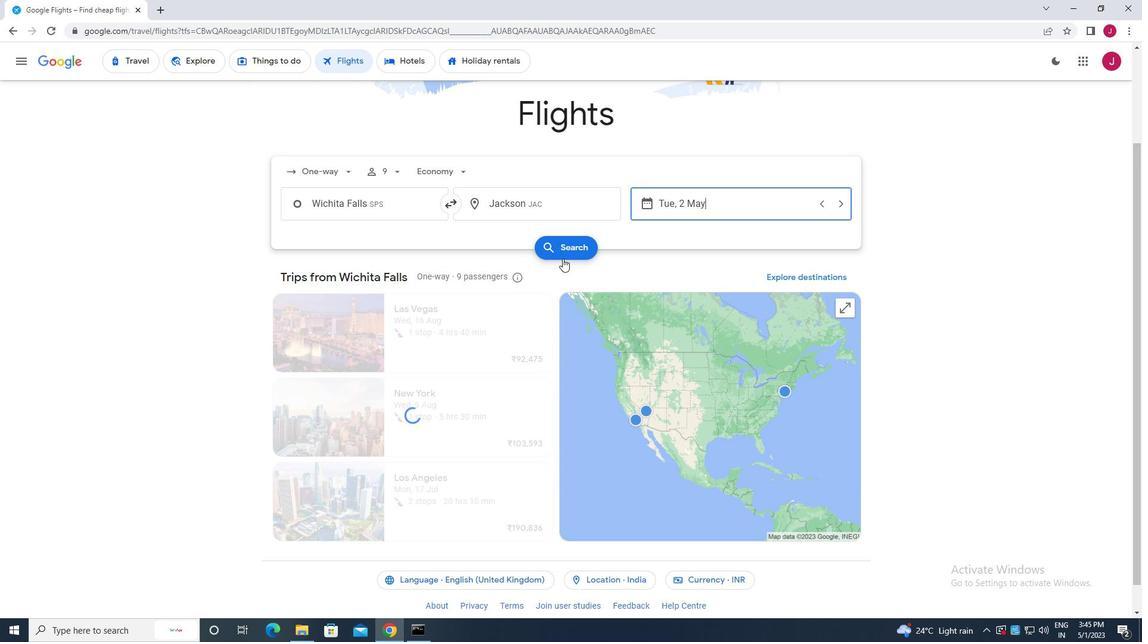 
Action: Mouse pressed left at (568, 250)
Screenshot: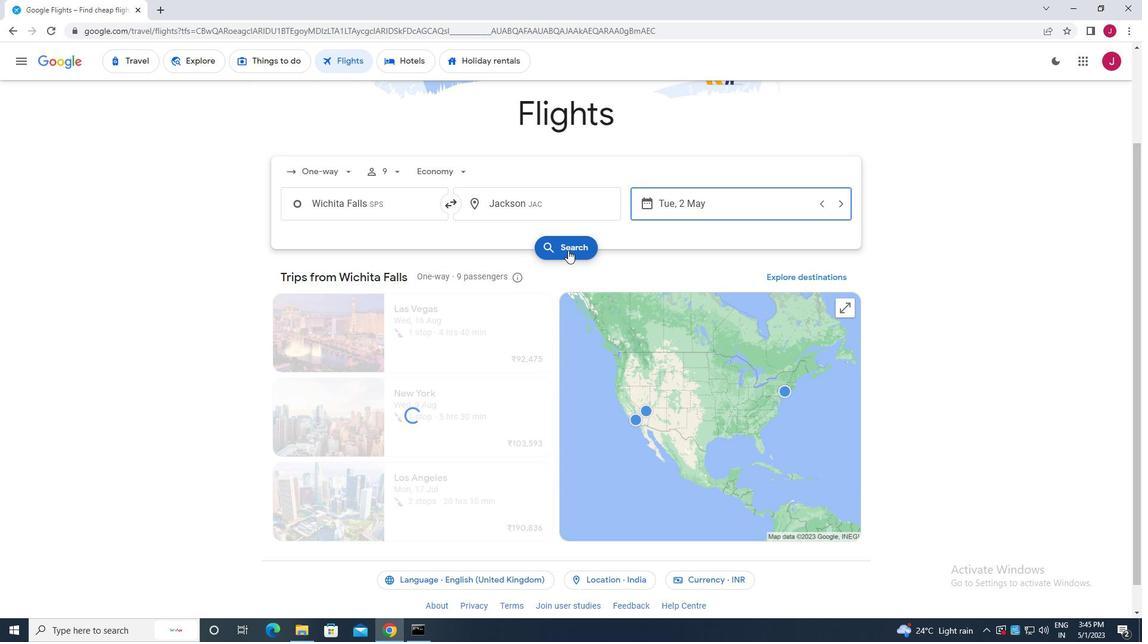 
Action: Mouse moved to (308, 166)
Screenshot: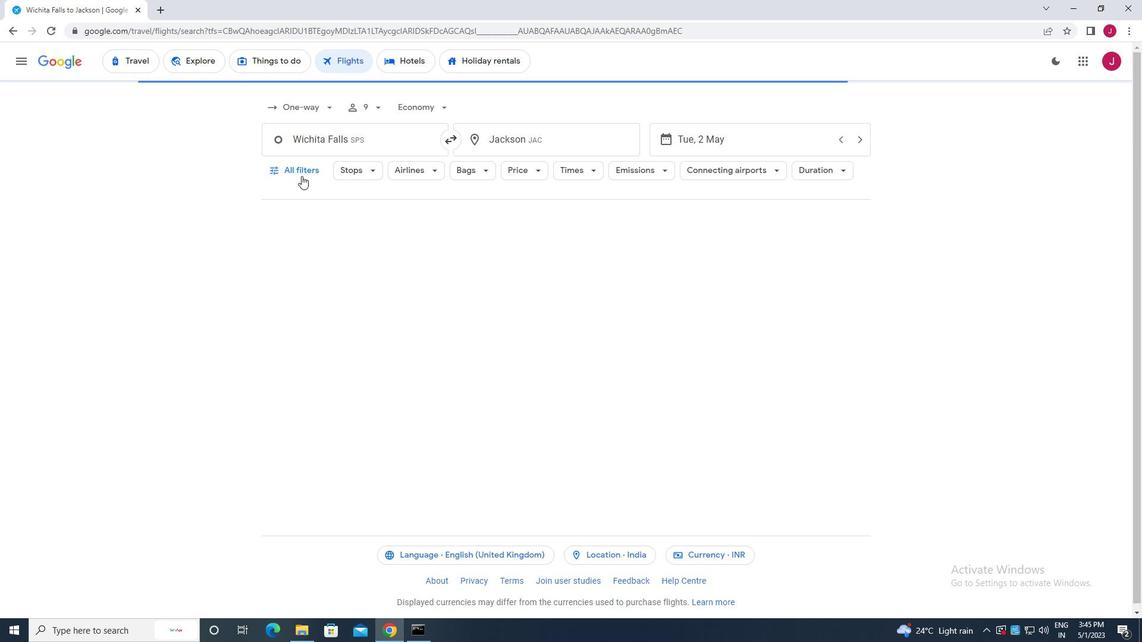 
Action: Mouse pressed left at (308, 166)
Screenshot: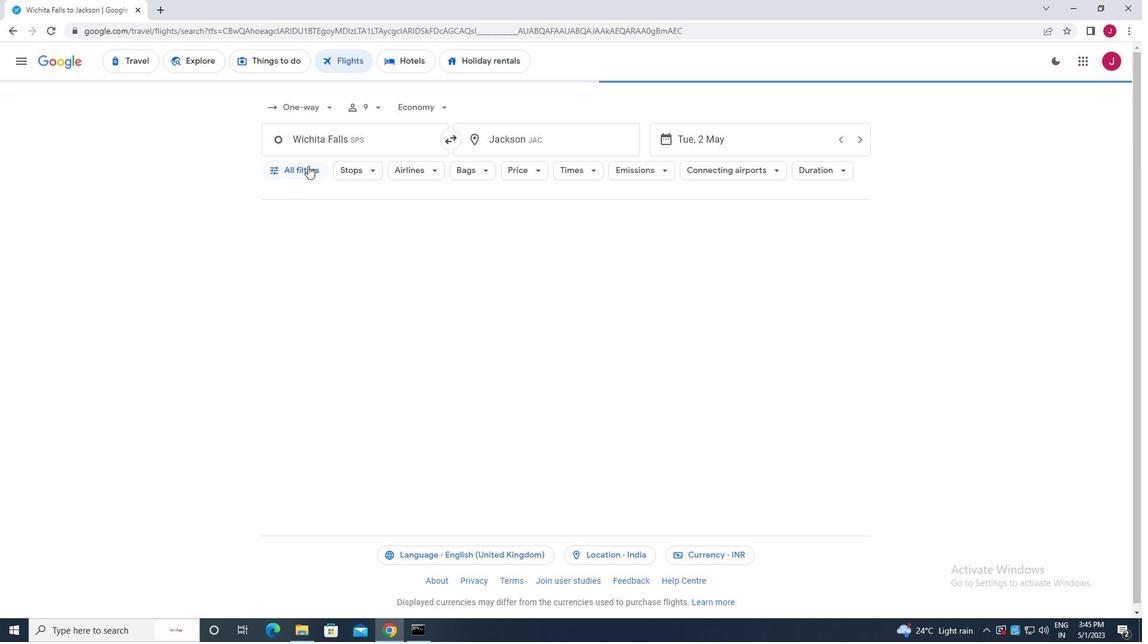 
Action: Mouse moved to (433, 367)
Screenshot: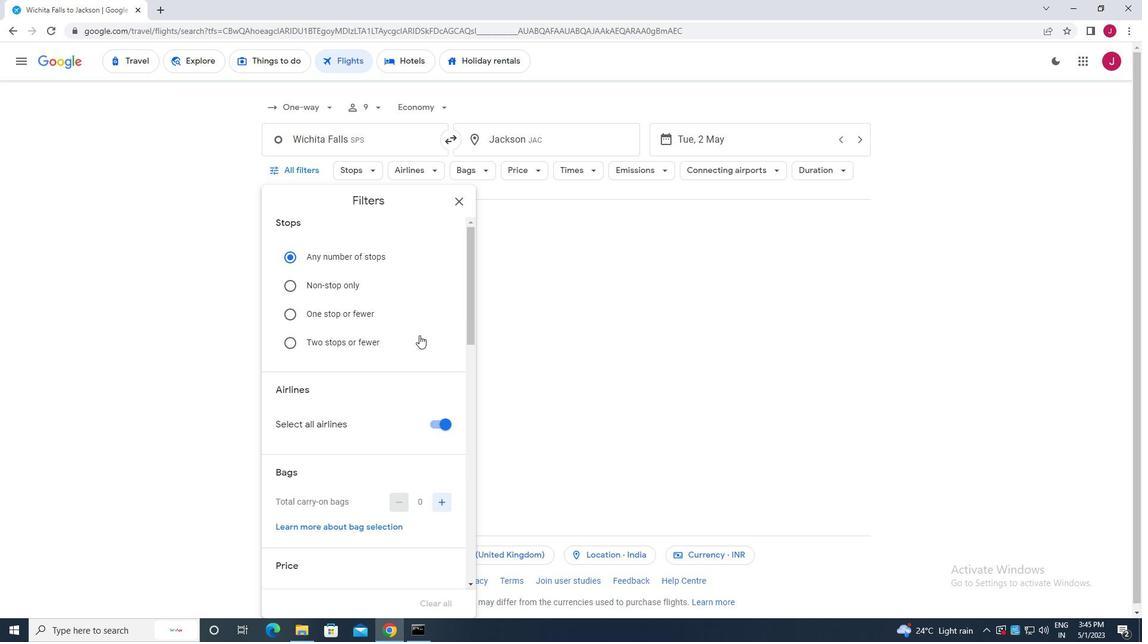 
Action: Mouse scrolled (433, 366) with delta (0, 0)
Screenshot: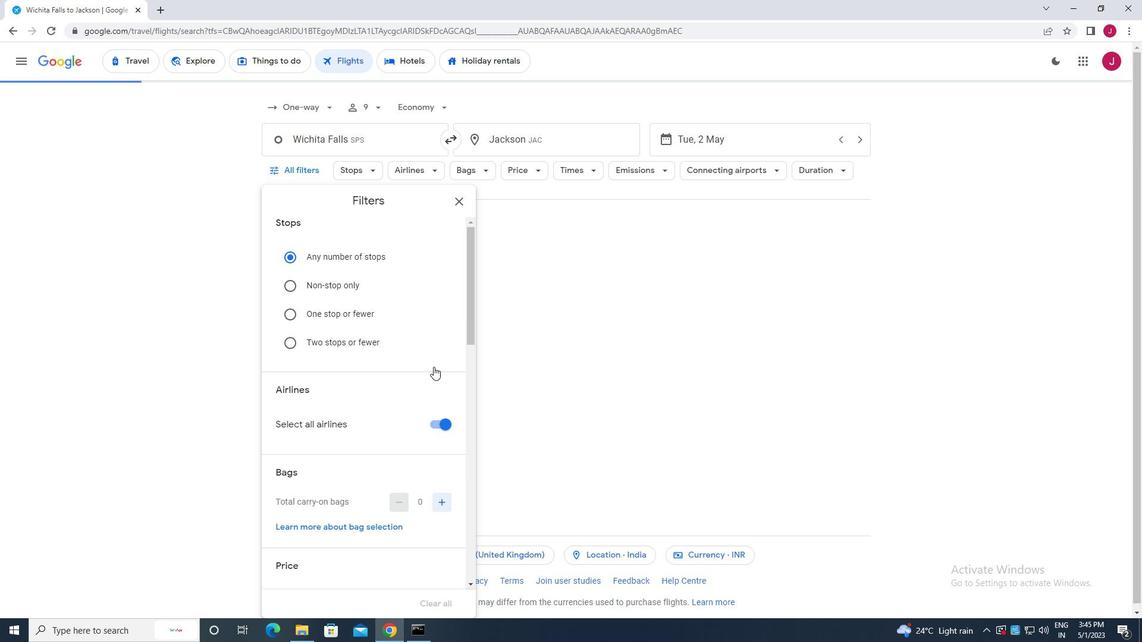 
Action: Mouse scrolled (433, 366) with delta (0, 0)
Screenshot: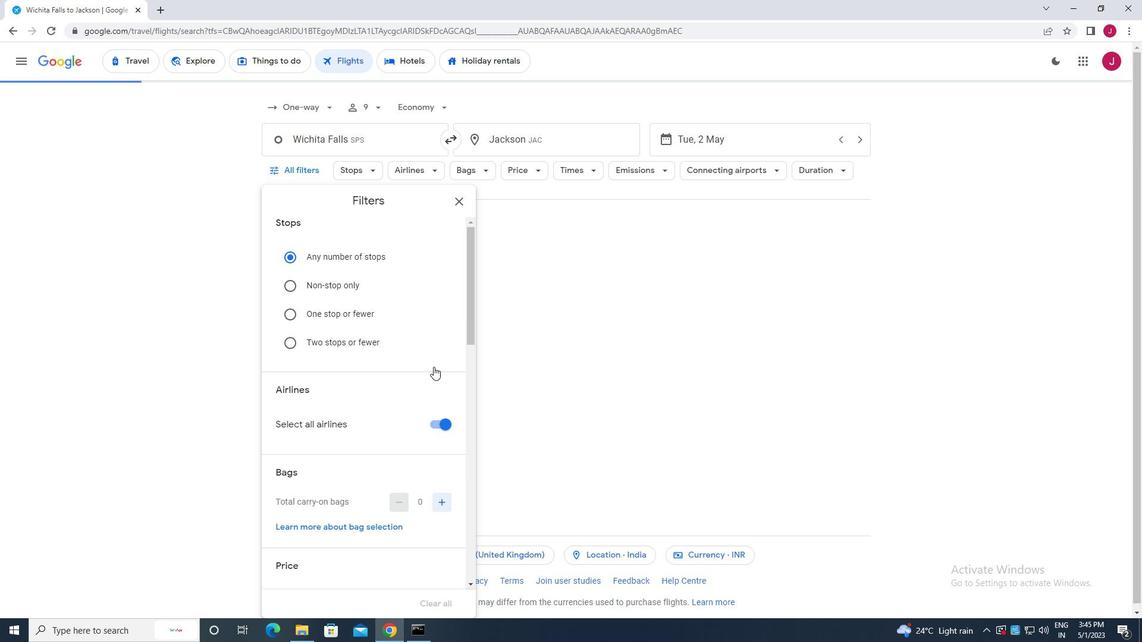 
Action: Mouse moved to (438, 305)
Screenshot: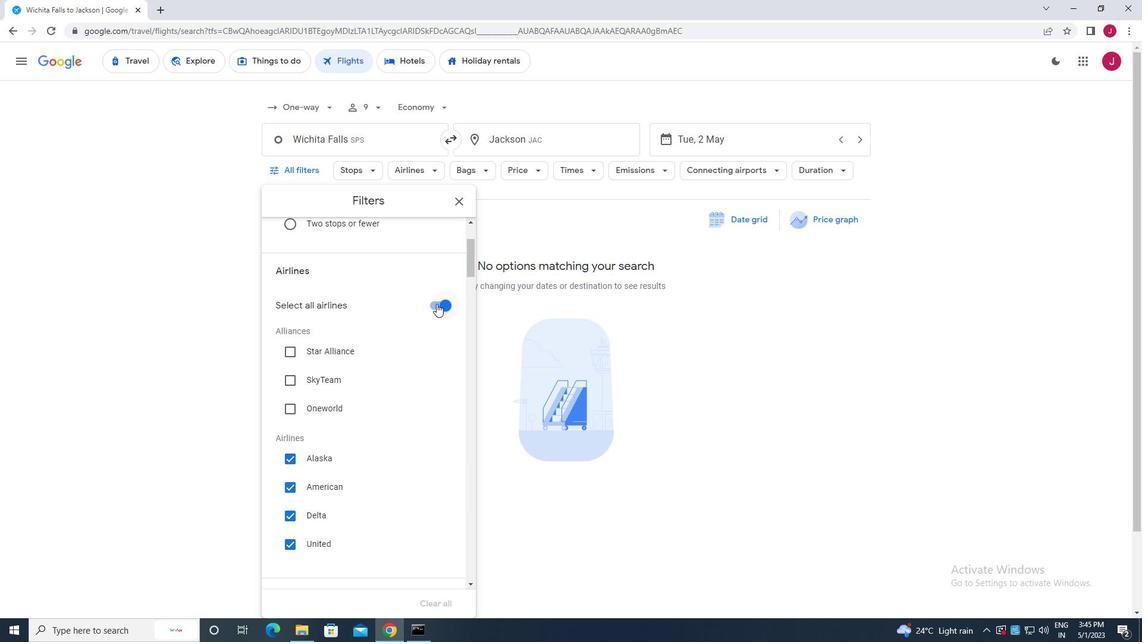 
Action: Mouse pressed left at (438, 305)
Screenshot: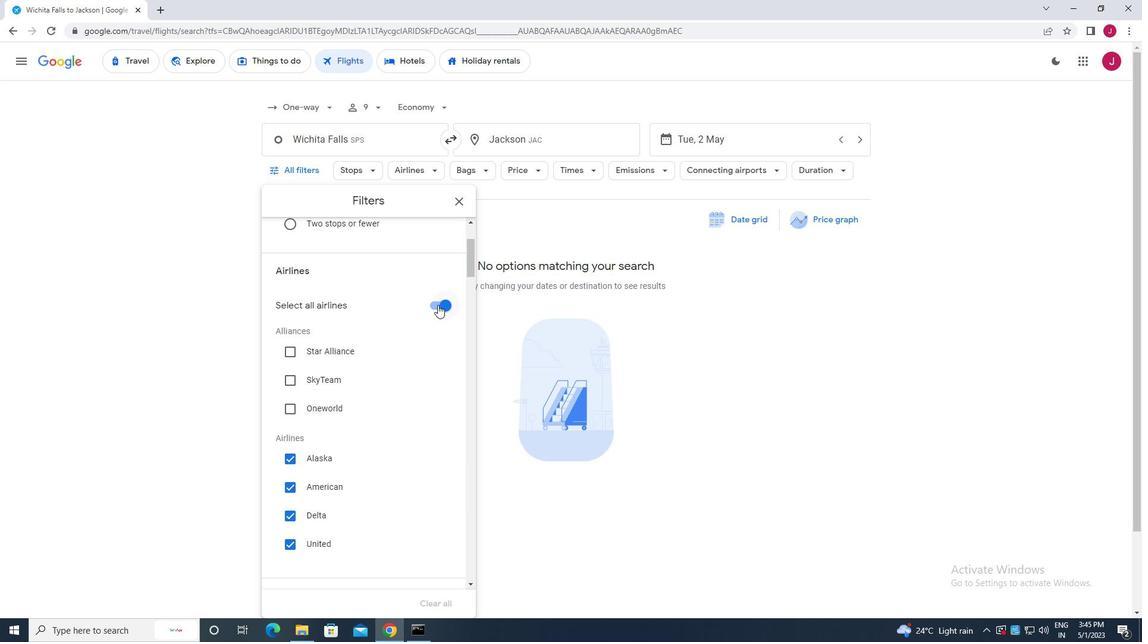 
Action: Mouse scrolled (438, 304) with delta (0, 0)
Screenshot: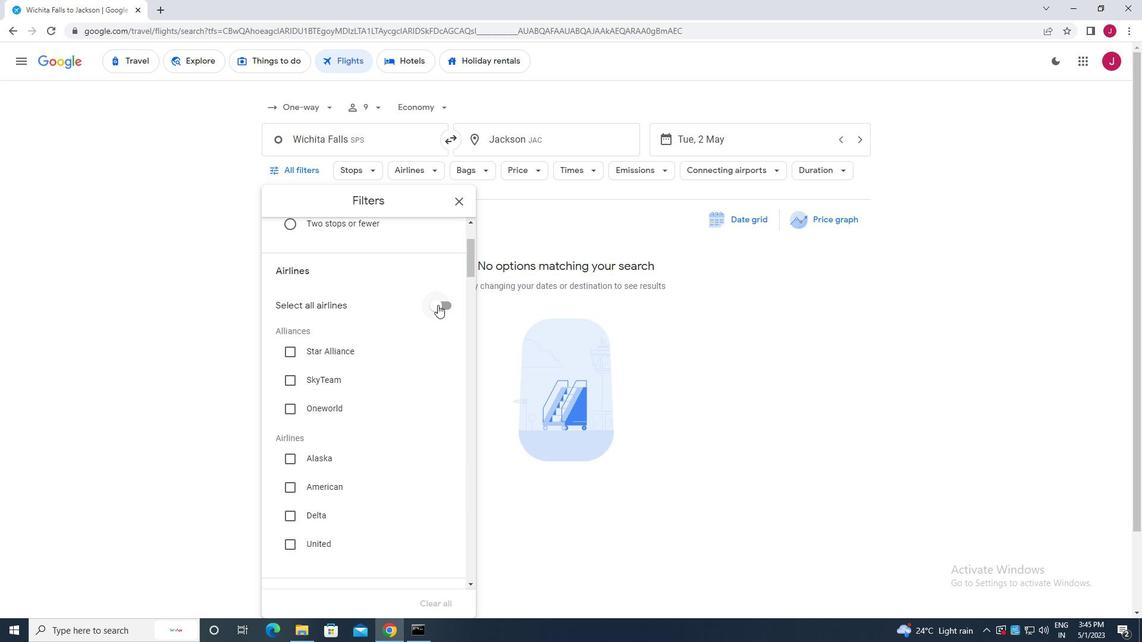 
Action: Mouse moved to (437, 308)
Screenshot: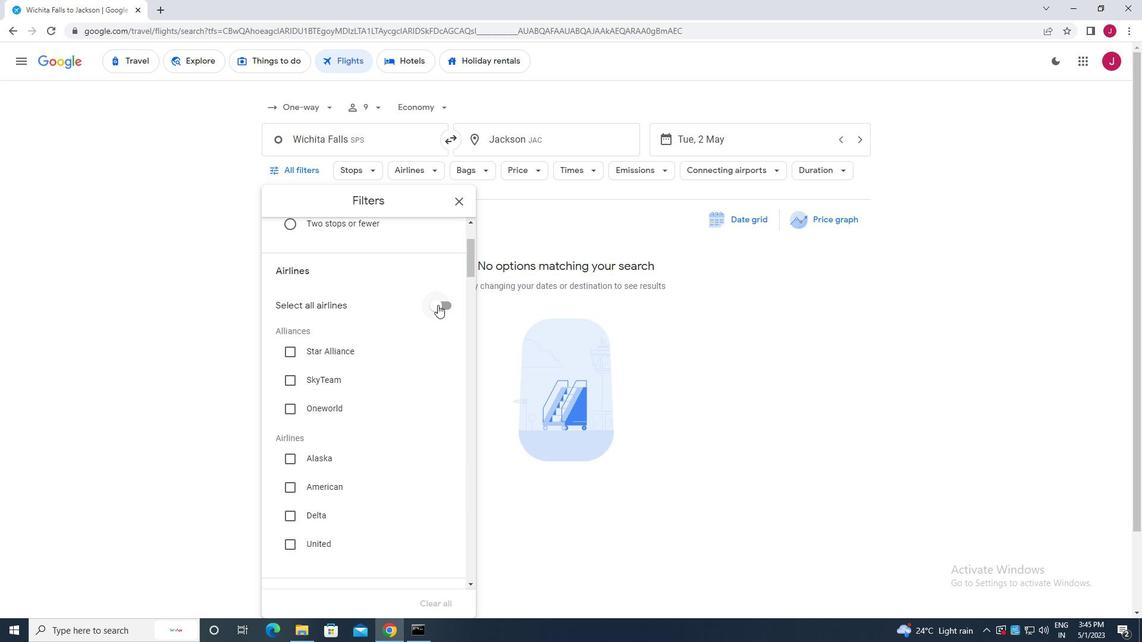 
Action: Mouse scrolled (437, 307) with delta (0, 0)
Screenshot: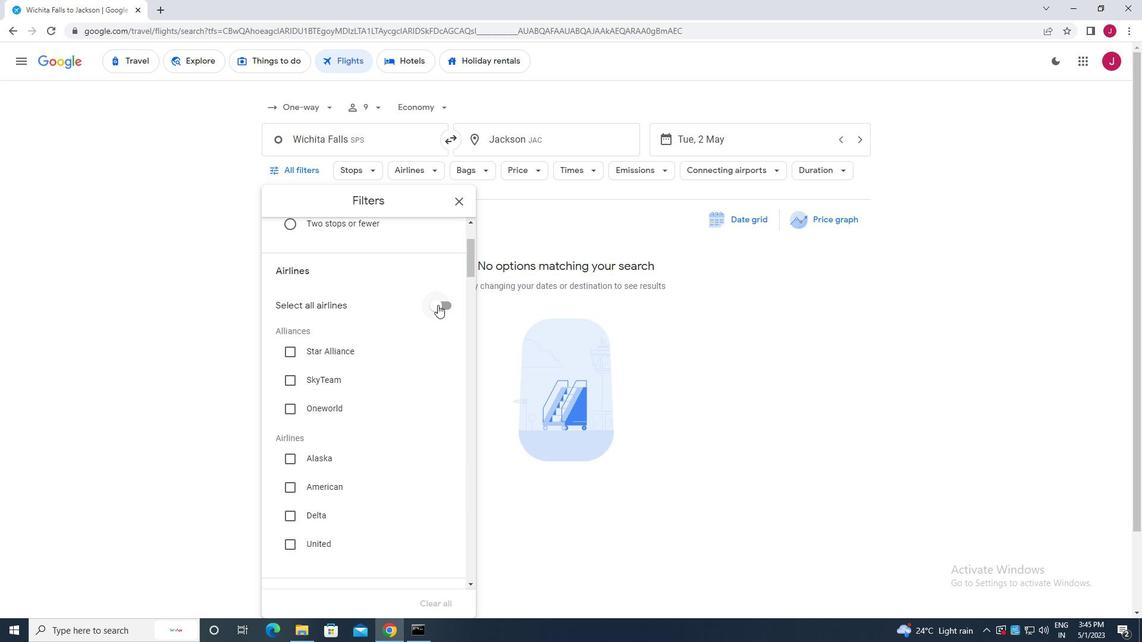 
Action: Mouse moved to (330, 385)
Screenshot: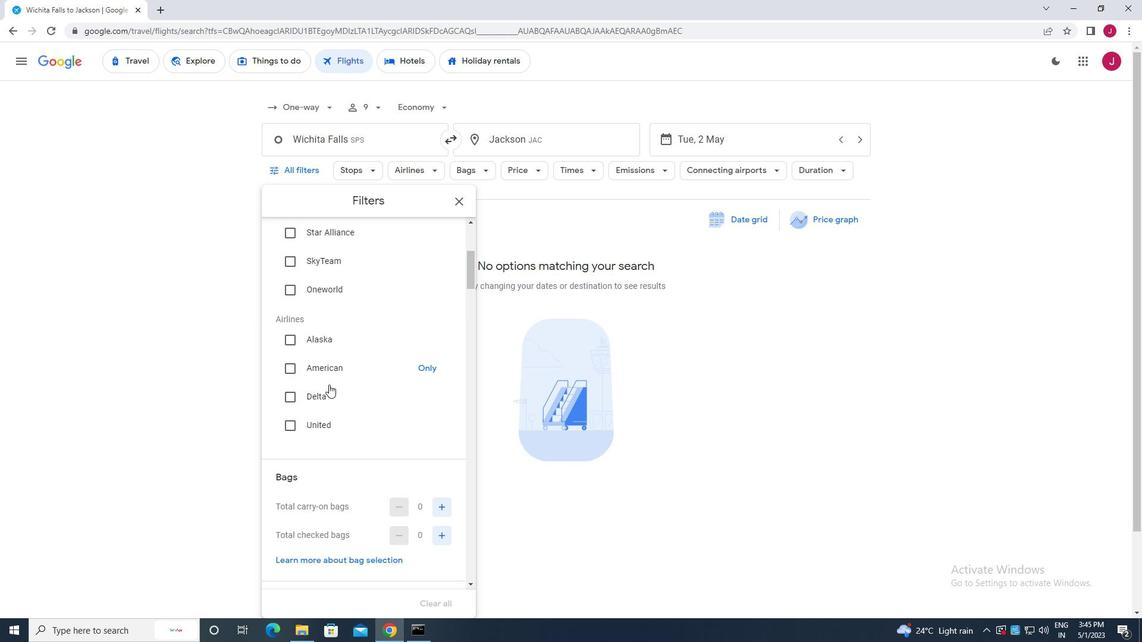 
Action: Mouse scrolled (330, 385) with delta (0, 0)
Screenshot: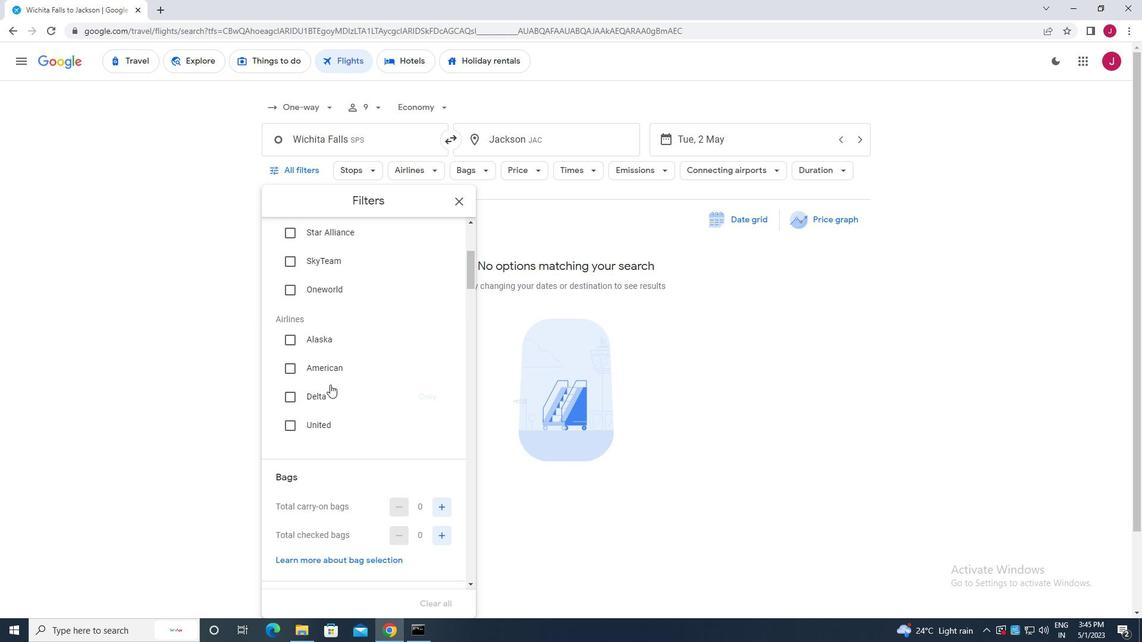 
Action: Mouse moved to (330, 384)
Screenshot: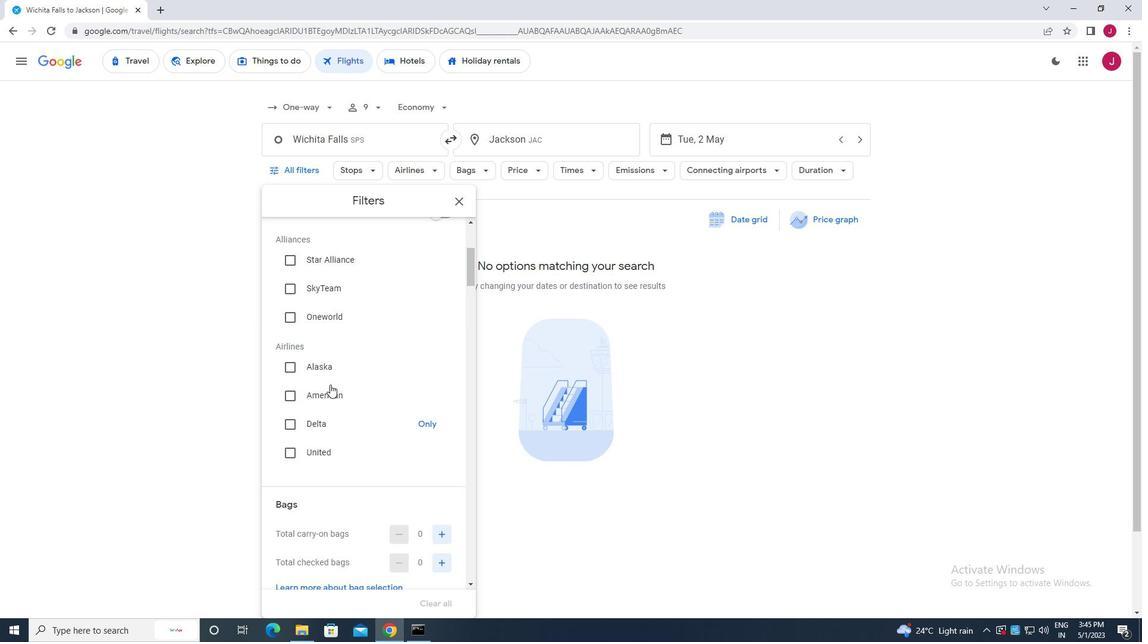 
Action: Mouse scrolled (330, 385) with delta (0, 0)
Screenshot: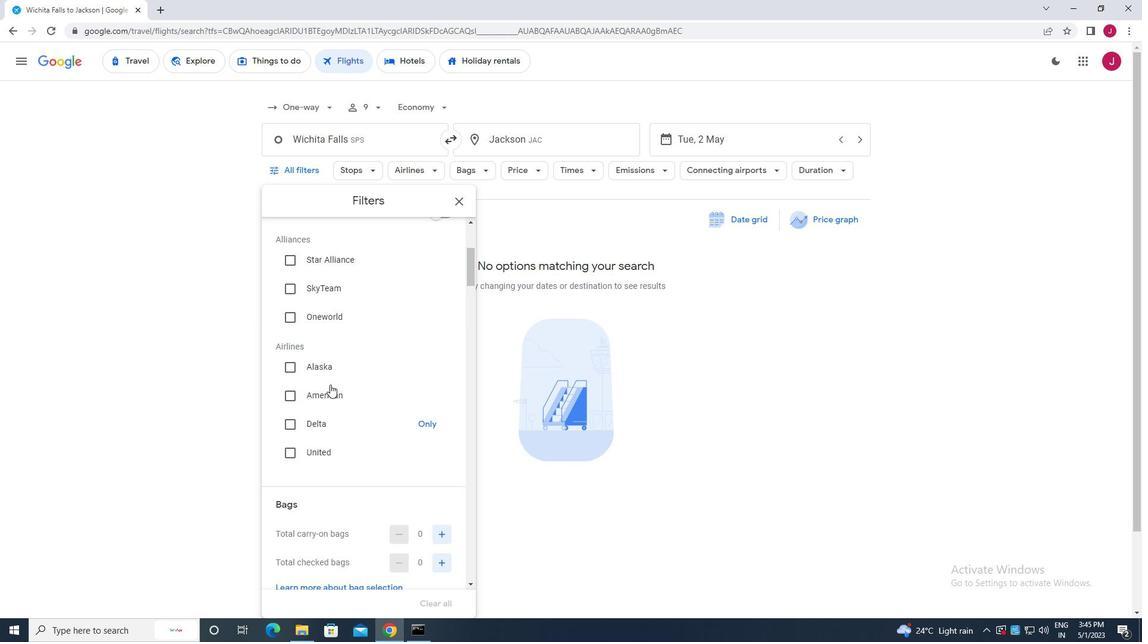 
Action: Mouse moved to (330, 383)
Screenshot: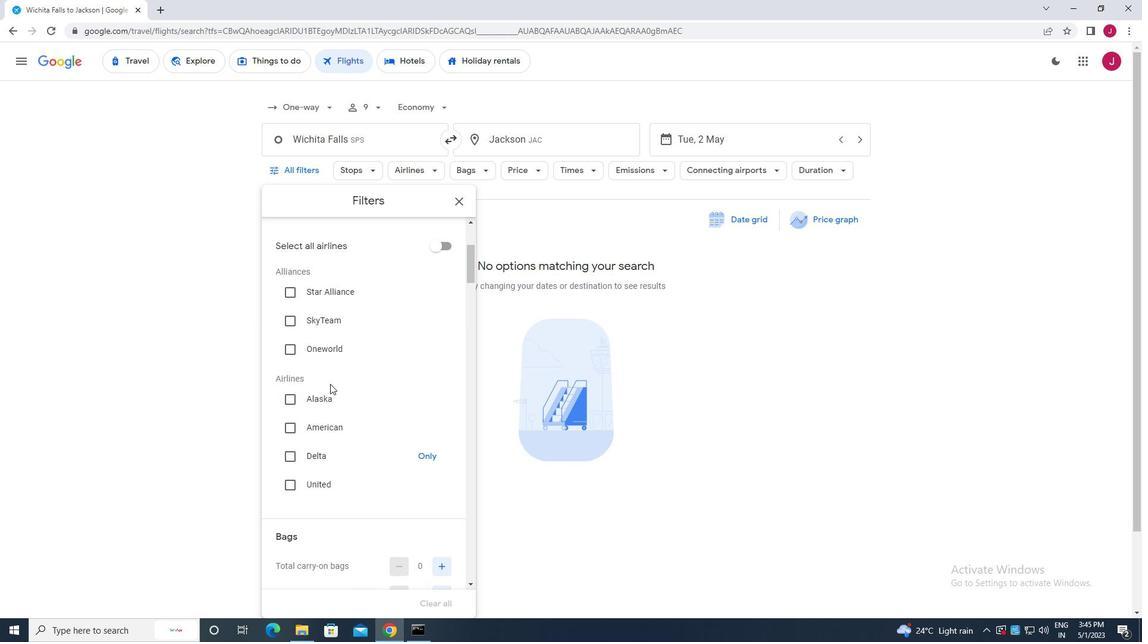 
Action: Mouse scrolled (330, 382) with delta (0, 0)
Screenshot: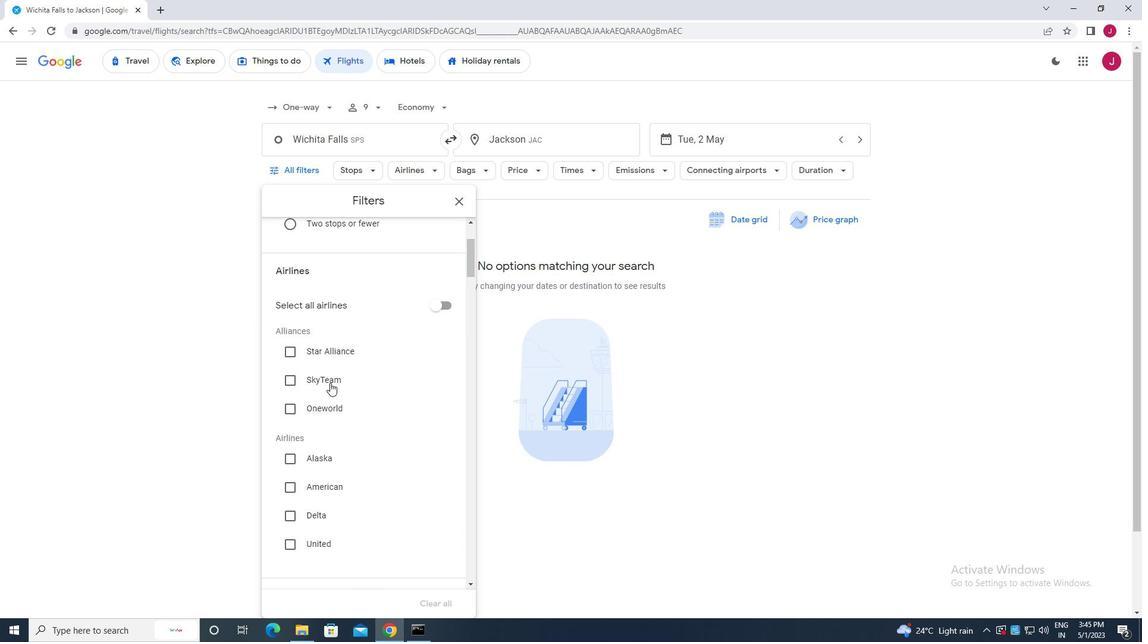 
Action: Mouse scrolled (330, 382) with delta (0, 0)
Screenshot: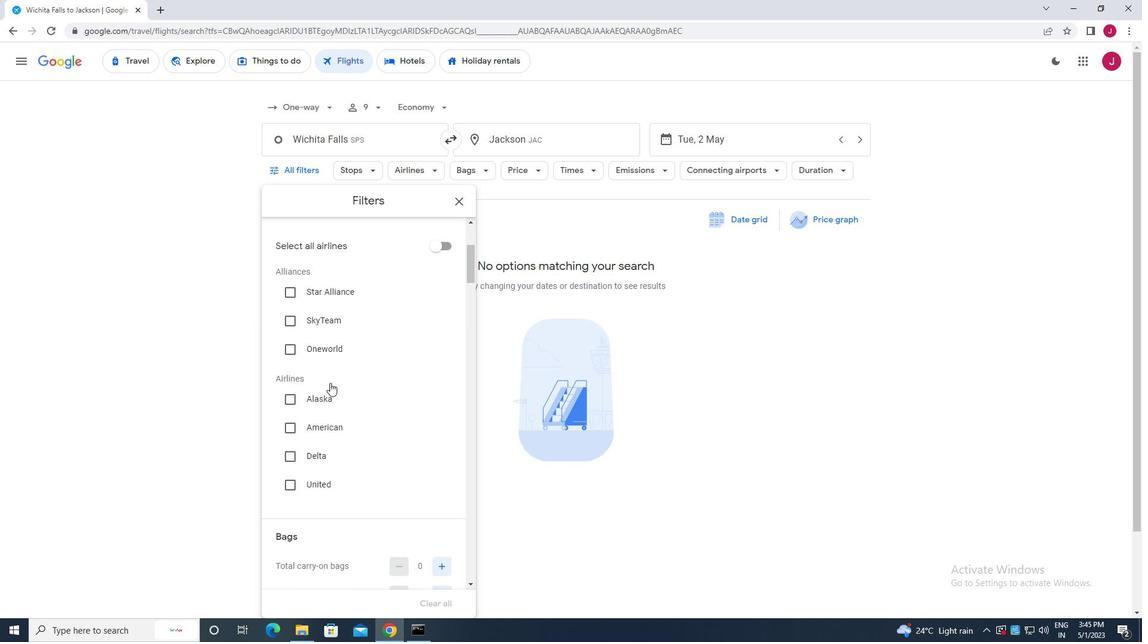 
Action: Mouse scrolled (330, 382) with delta (0, 0)
Screenshot: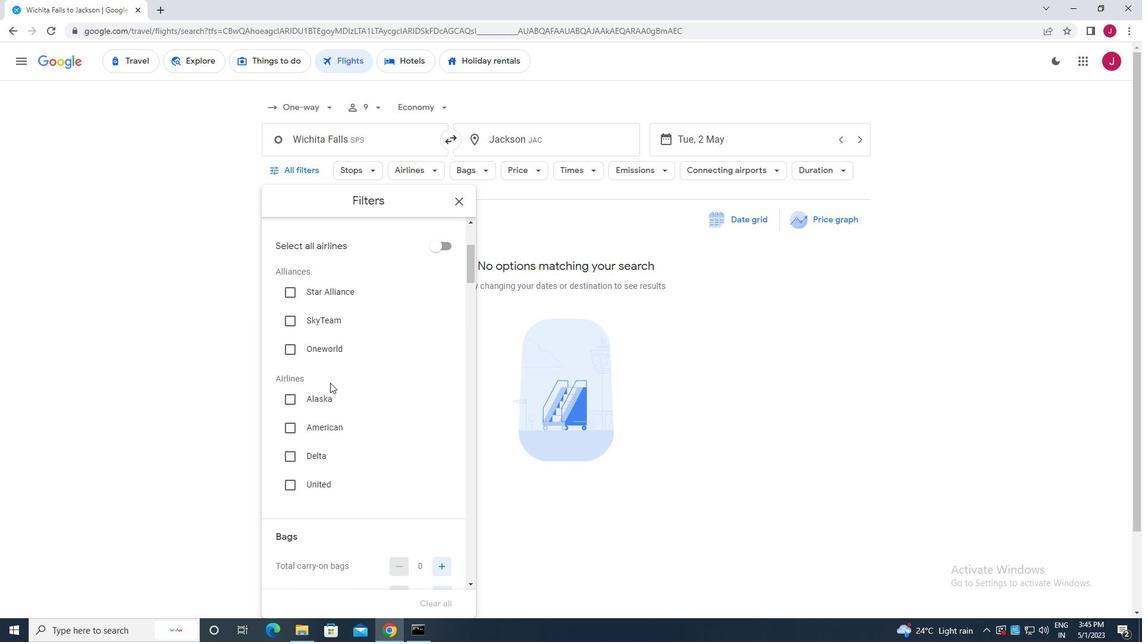 
Action: Mouse moved to (330, 383)
Screenshot: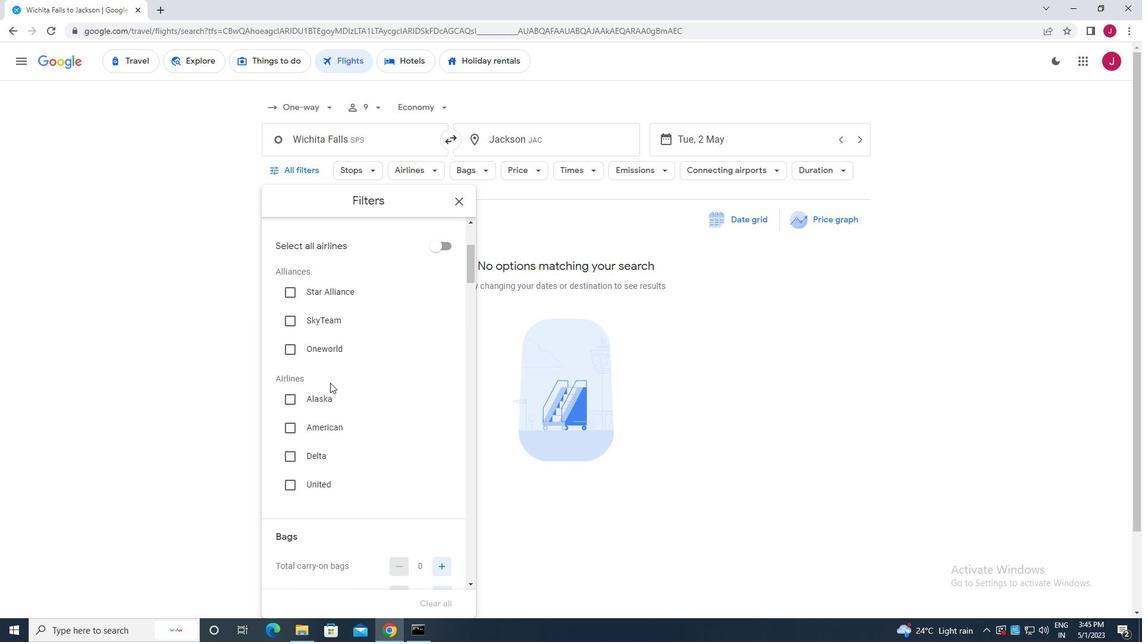 
Action: Mouse scrolled (330, 383) with delta (0, 0)
Screenshot: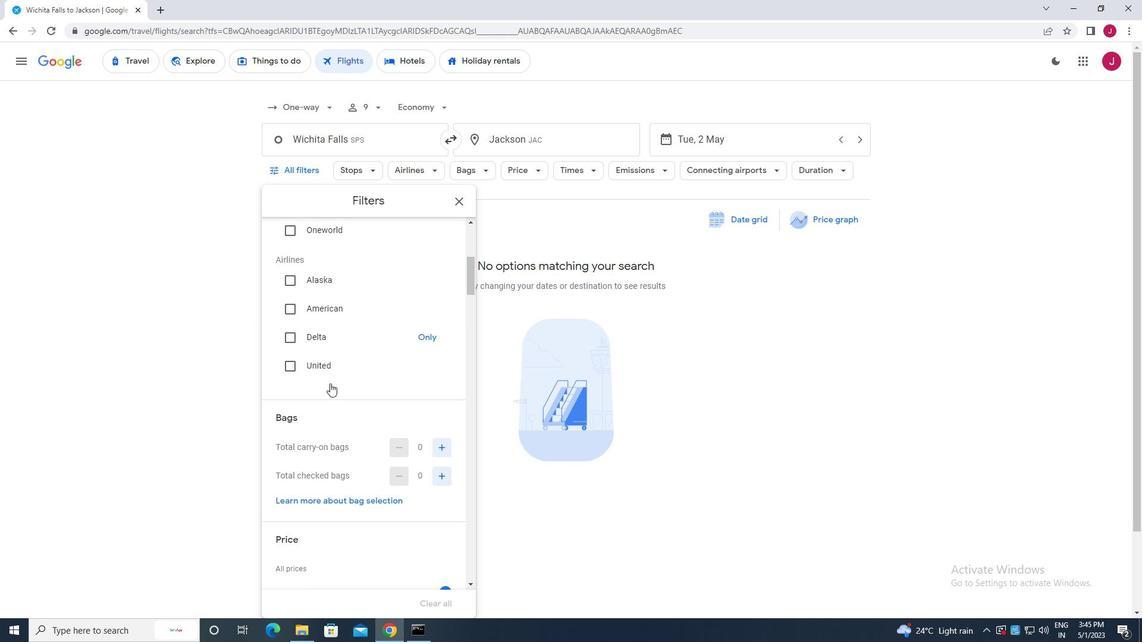 
Action: Mouse scrolled (330, 383) with delta (0, 0)
Screenshot: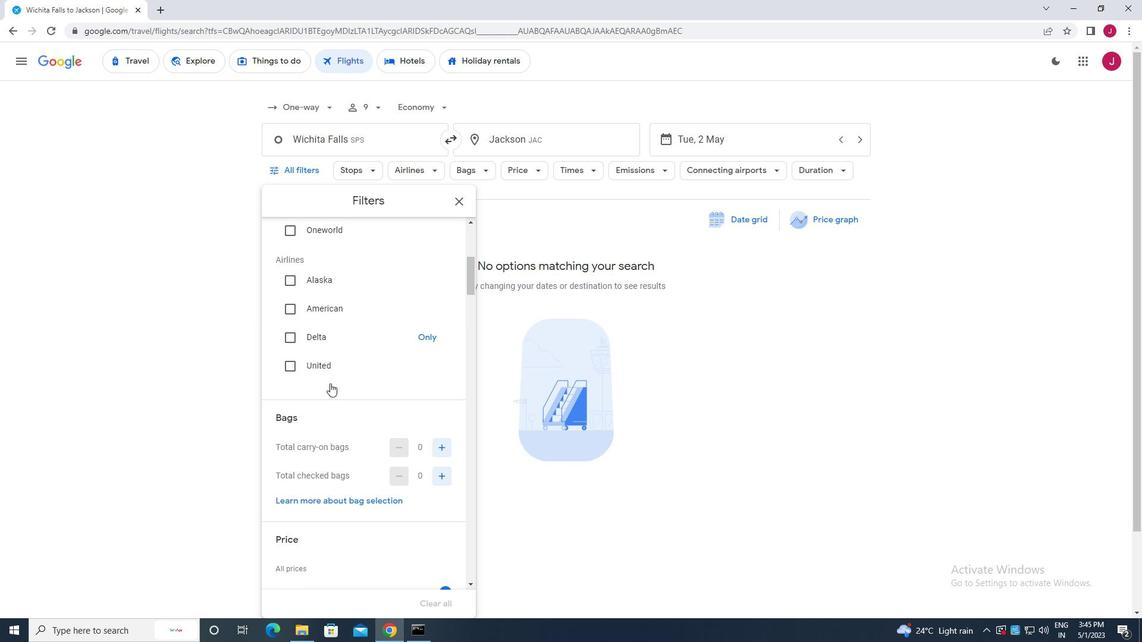 
Action: Mouse scrolled (330, 383) with delta (0, 0)
Screenshot: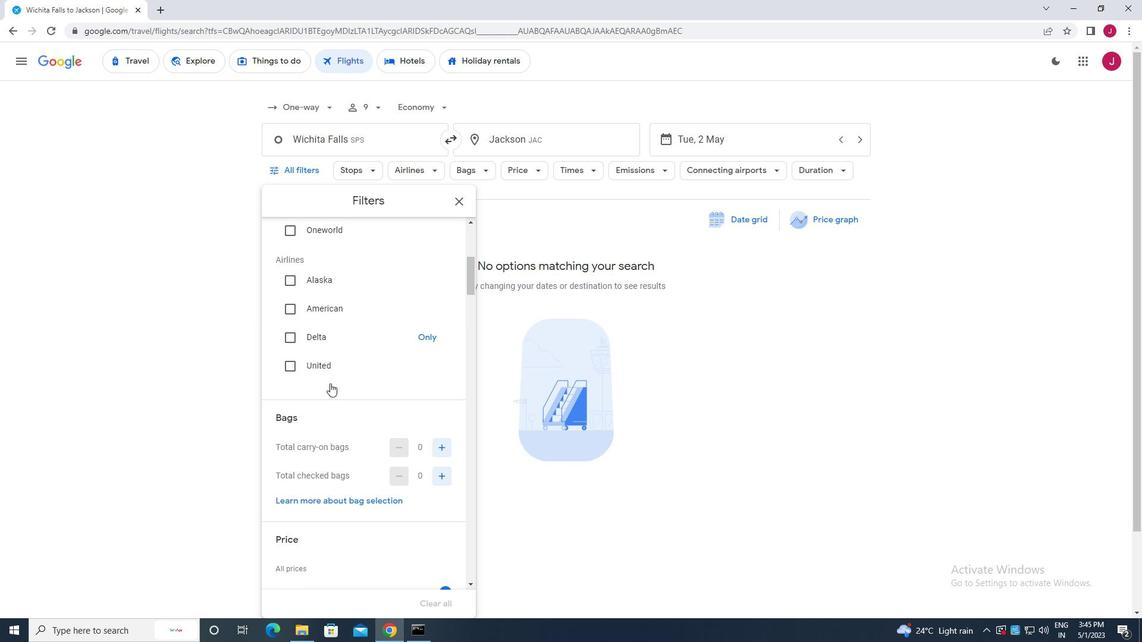 
Action: Mouse moved to (439, 266)
Screenshot: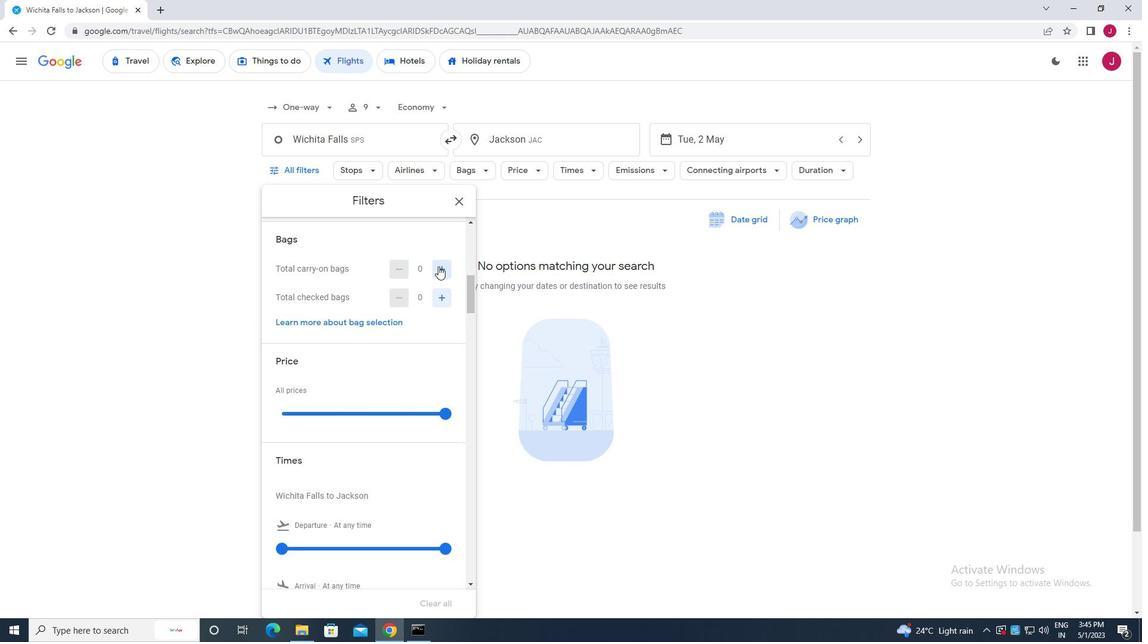 
Action: Mouse pressed left at (439, 266)
Screenshot: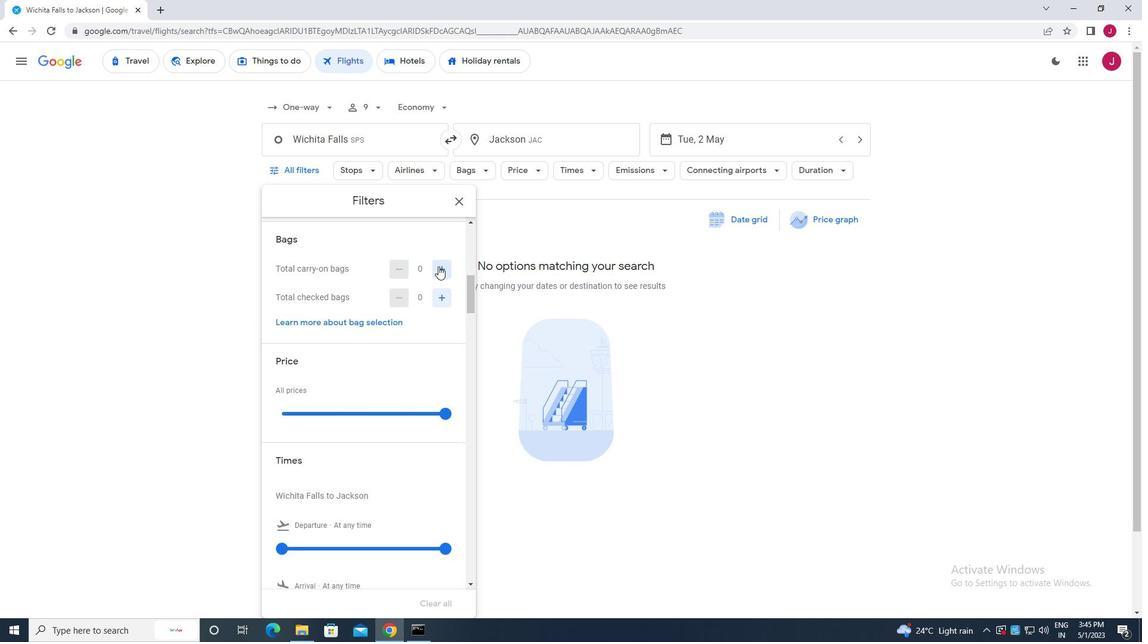 
Action: Mouse moved to (449, 416)
Screenshot: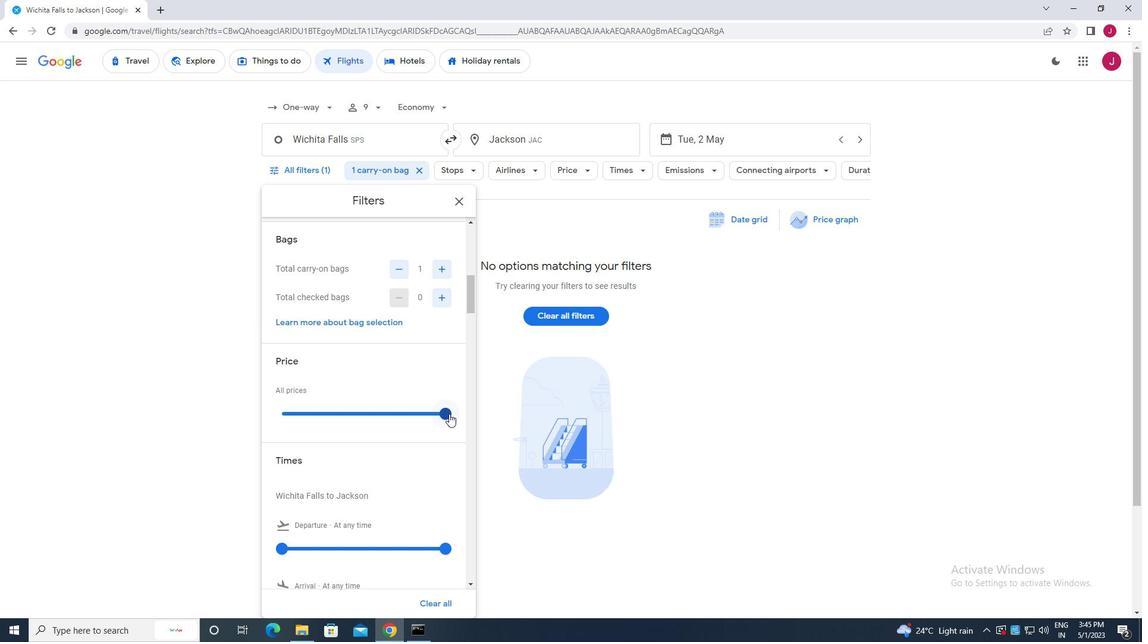 
Action: Mouse pressed left at (449, 416)
Screenshot: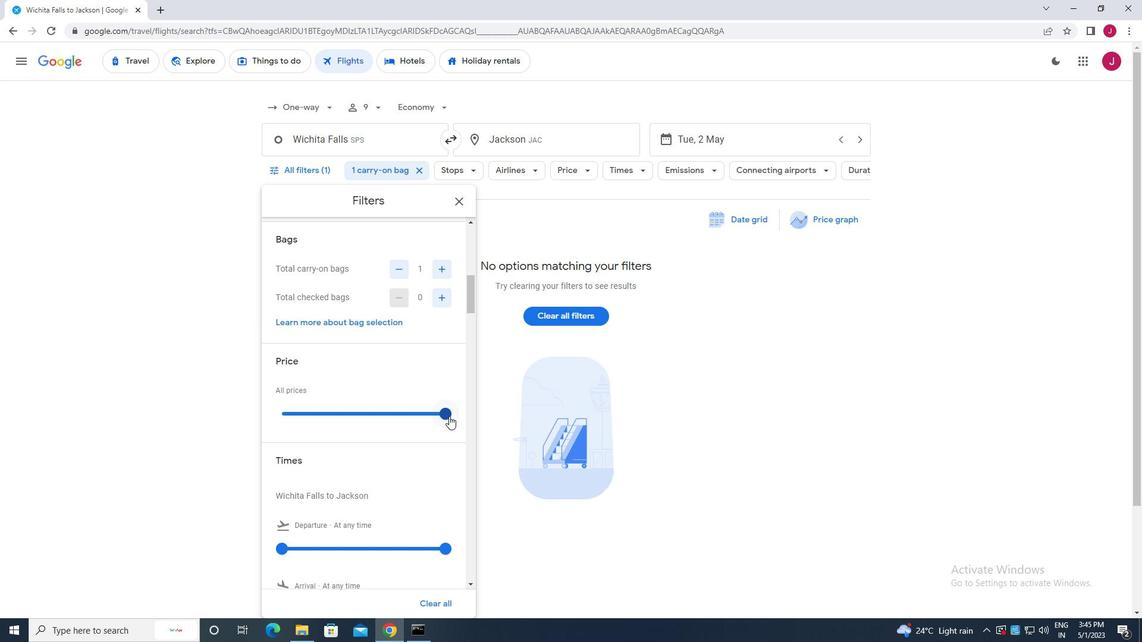 
Action: Mouse moved to (438, 407)
Screenshot: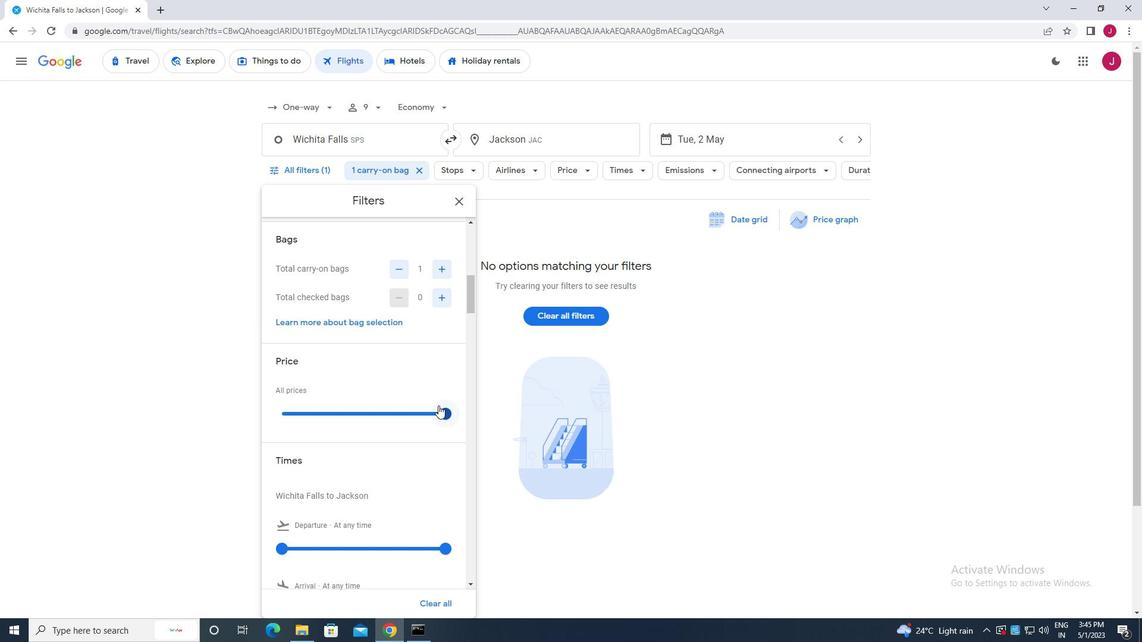 
Action: Mouse scrolled (438, 406) with delta (0, 0)
Screenshot: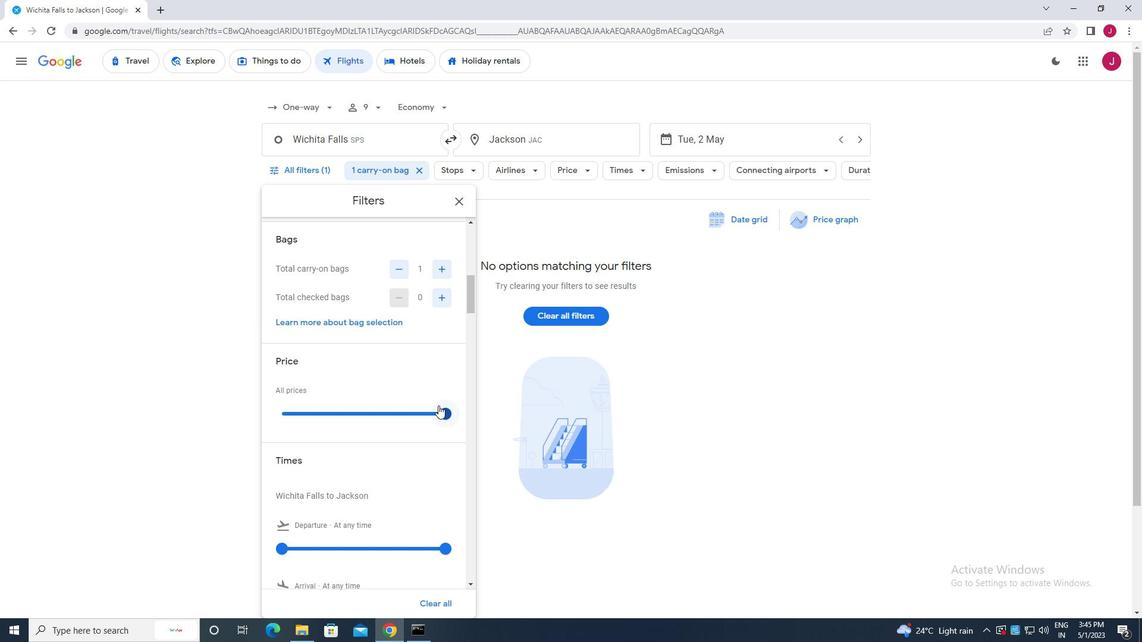 
Action: Mouse moved to (438, 408)
Screenshot: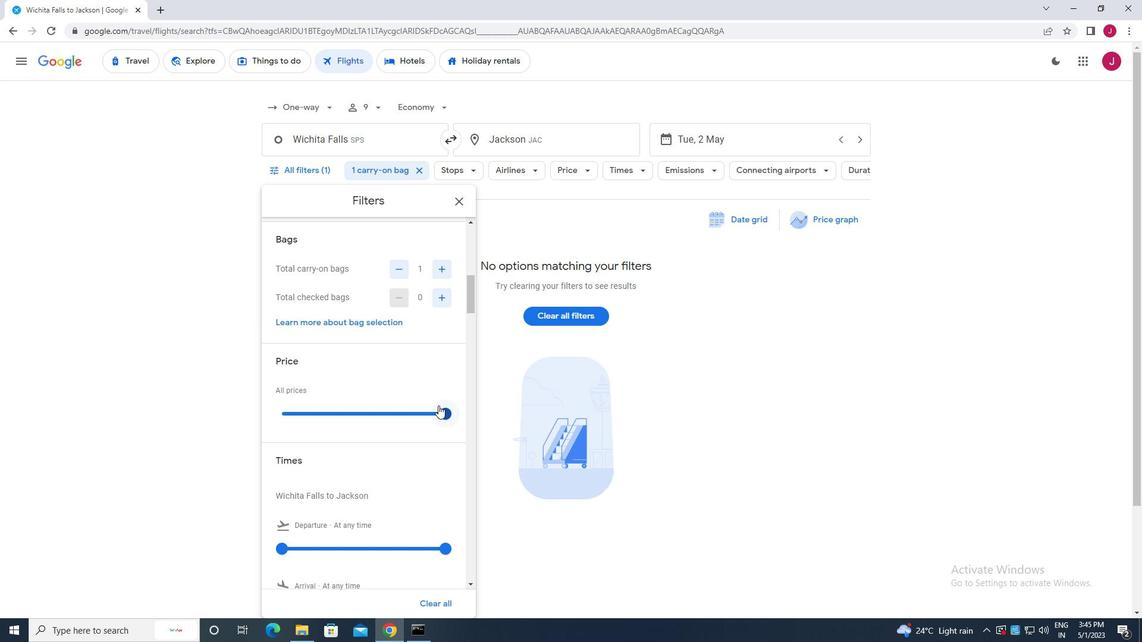 
Action: Mouse scrolled (438, 407) with delta (0, 0)
Screenshot: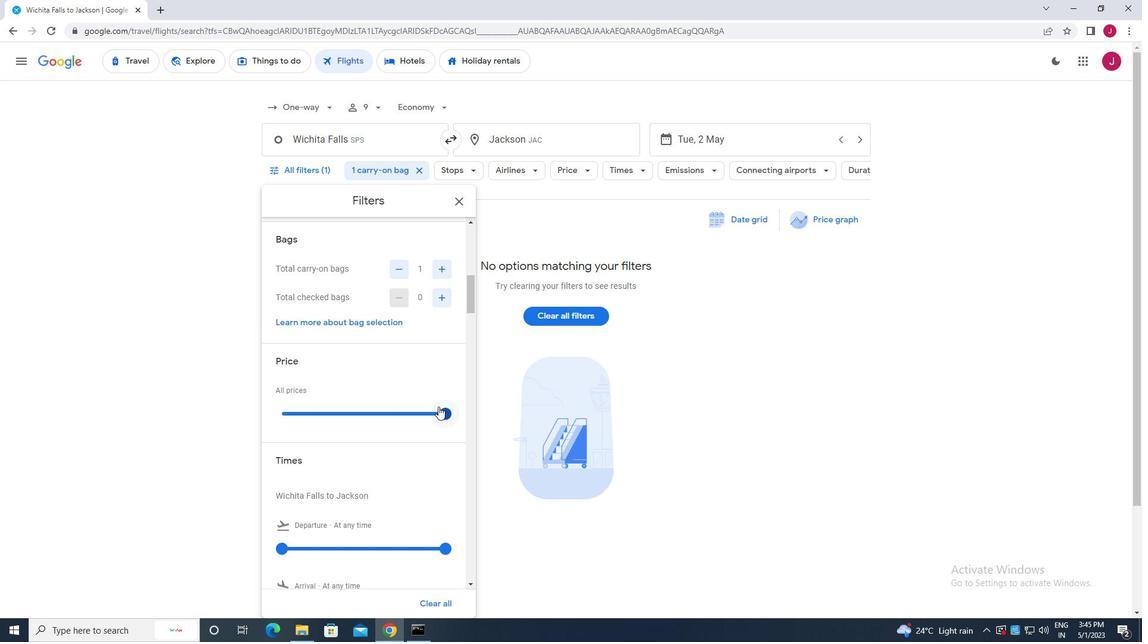 
Action: Mouse moved to (279, 429)
Screenshot: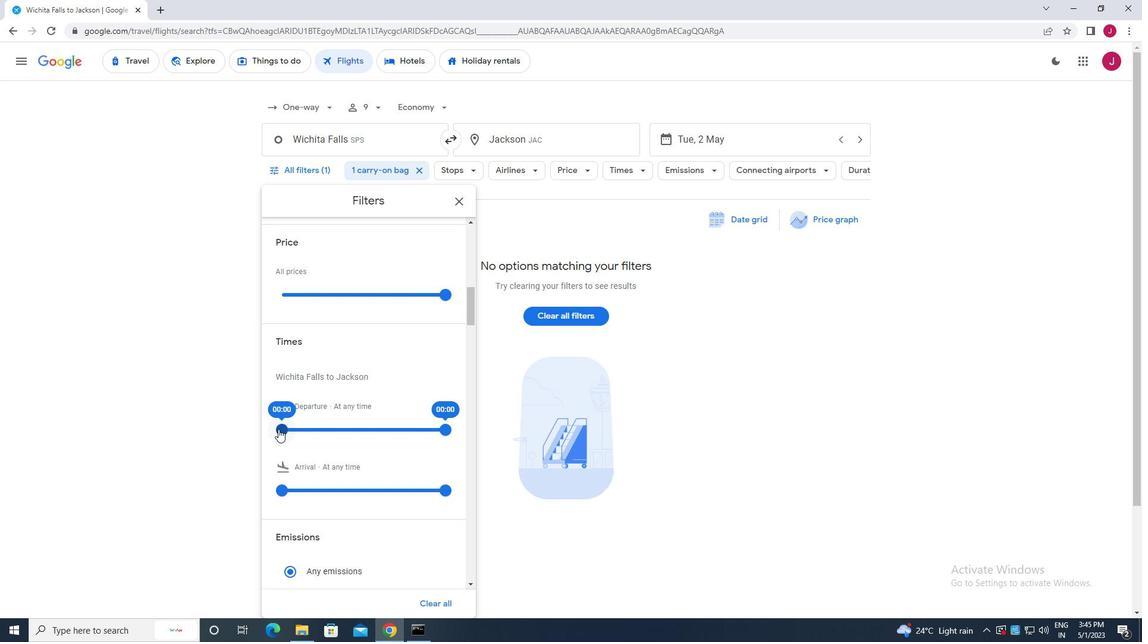 
Action: Mouse pressed left at (279, 429)
Screenshot: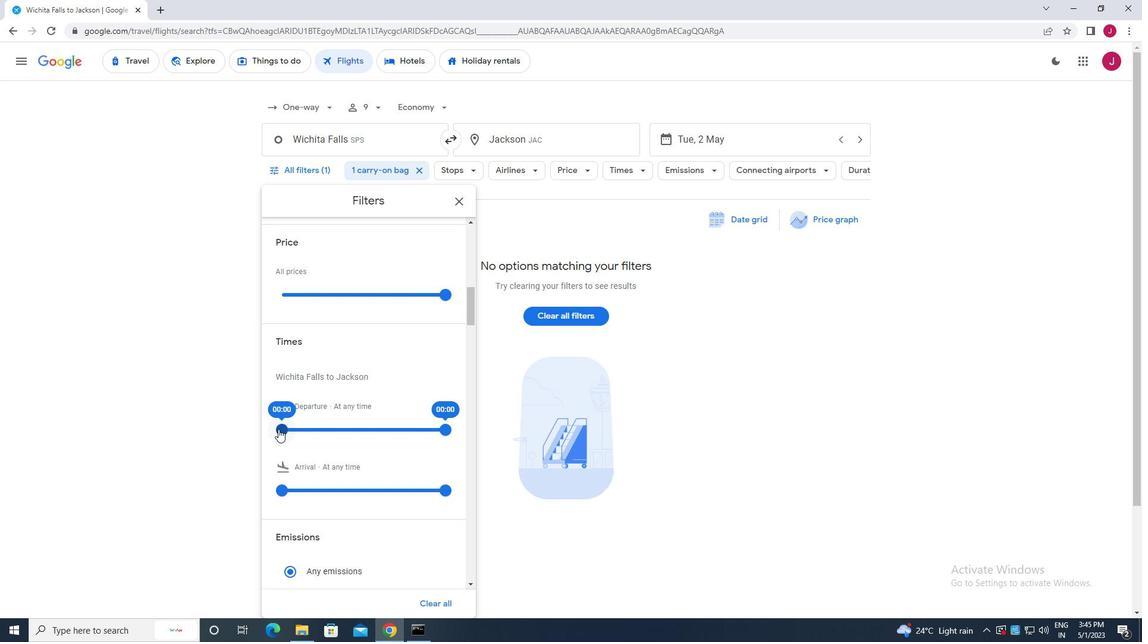 
Action: Mouse moved to (439, 430)
Screenshot: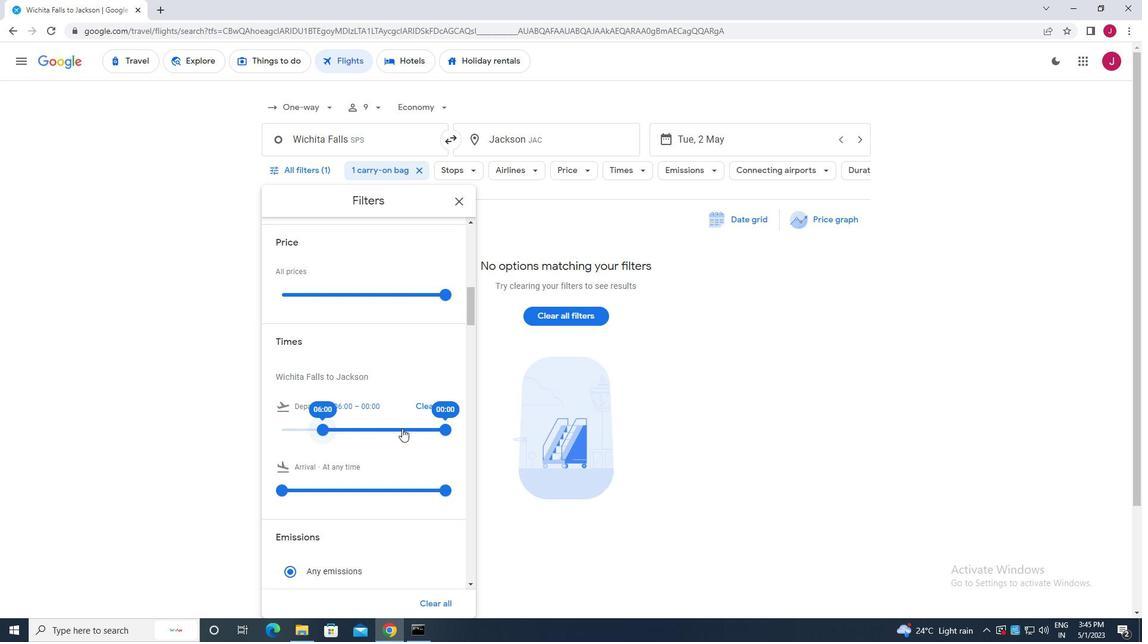 
Action: Mouse pressed left at (439, 430)
Screenshot: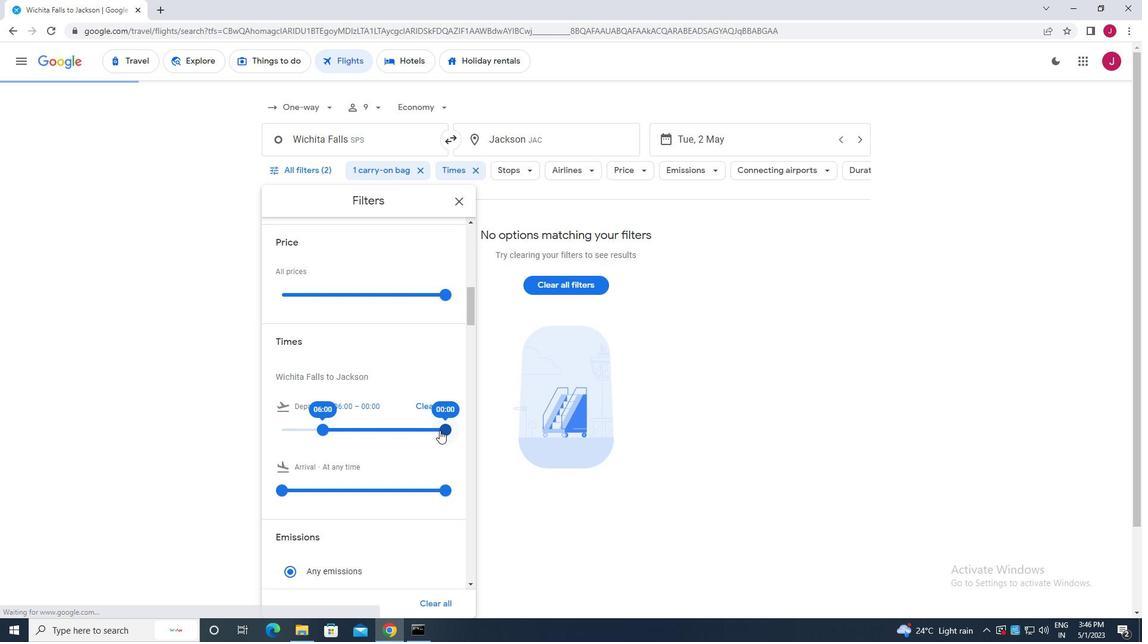 
Action: Mouse moved to (463, 204)
Screenshot: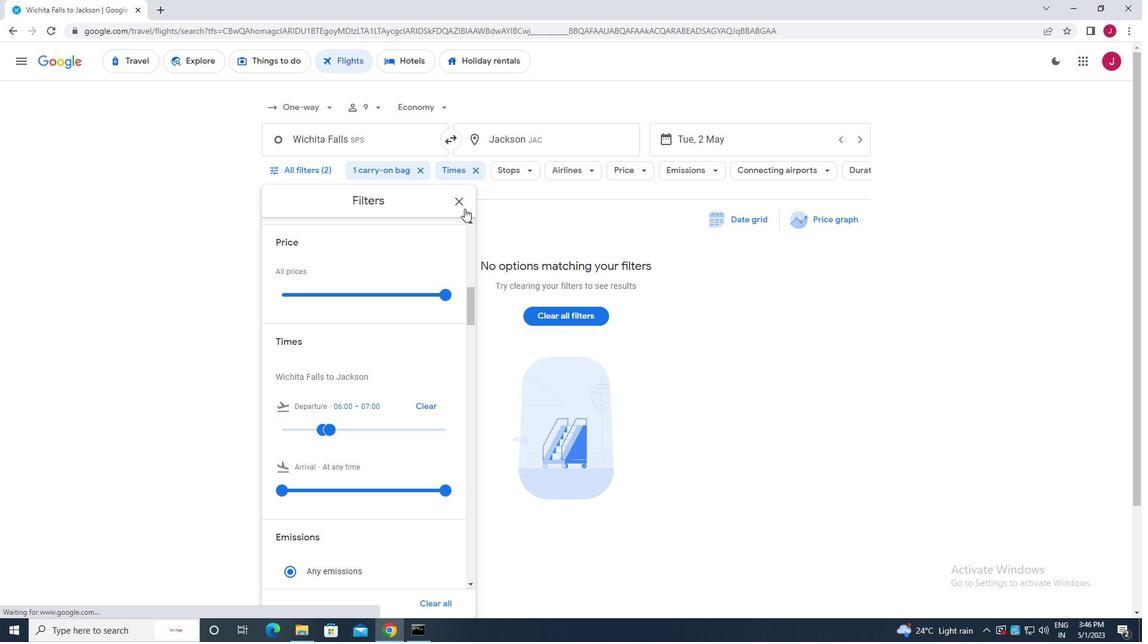 
Action: Mouse pressed left at (463, 204)
Screenshot: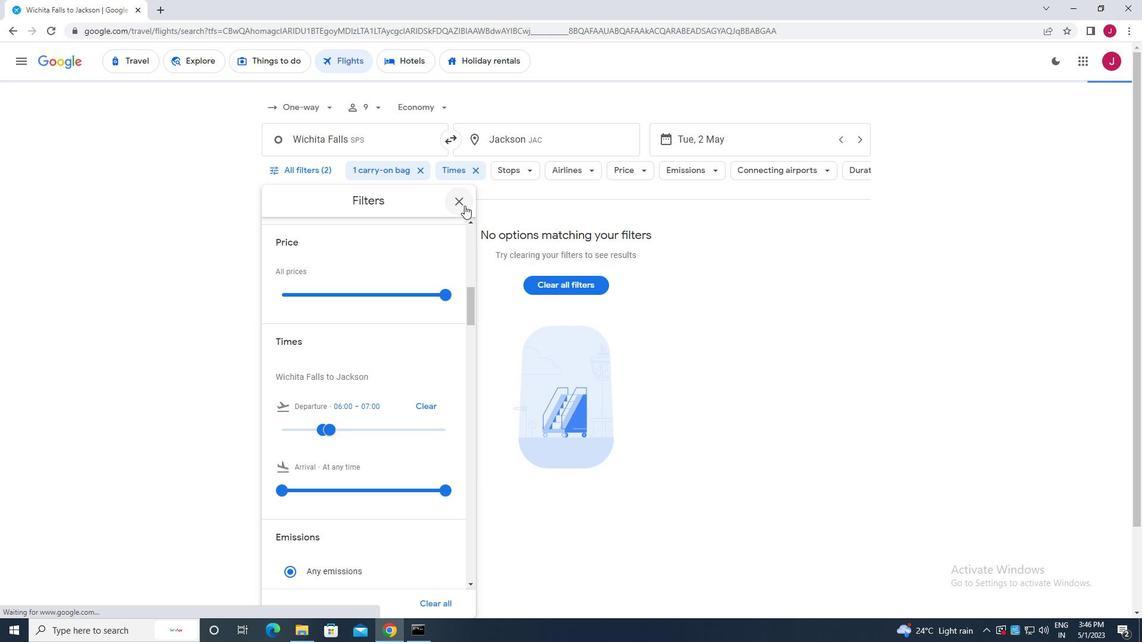 
Action: Mouse moved to (458, 204)
Screenshot: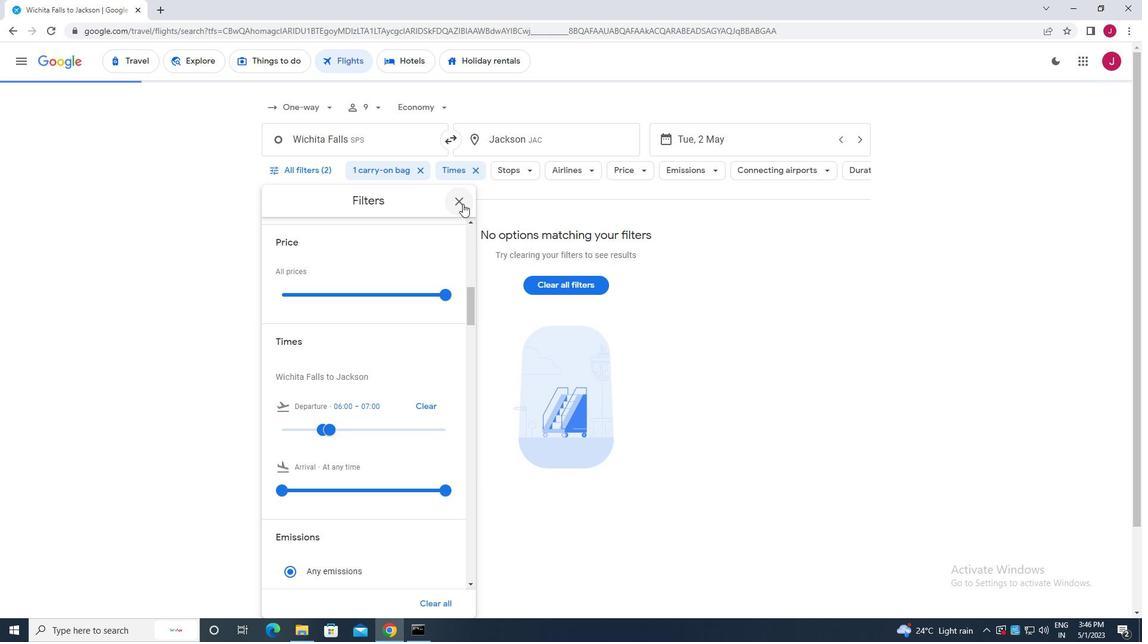 
